 Task: Look for space in Paraíso, Costa Rica from 12th  August, 2023 to 15th August, 2023 for 3 adults in price range Rs.12000 to Rs.16000. Place can be entire place with 2 bedrooms having 3 beds and 1 bathroom. Property type can be house, flat, guest house. Booking option can be shelf check-in. Required host language is English.
Action: Mouse moved to (380, 75)
Screenshot: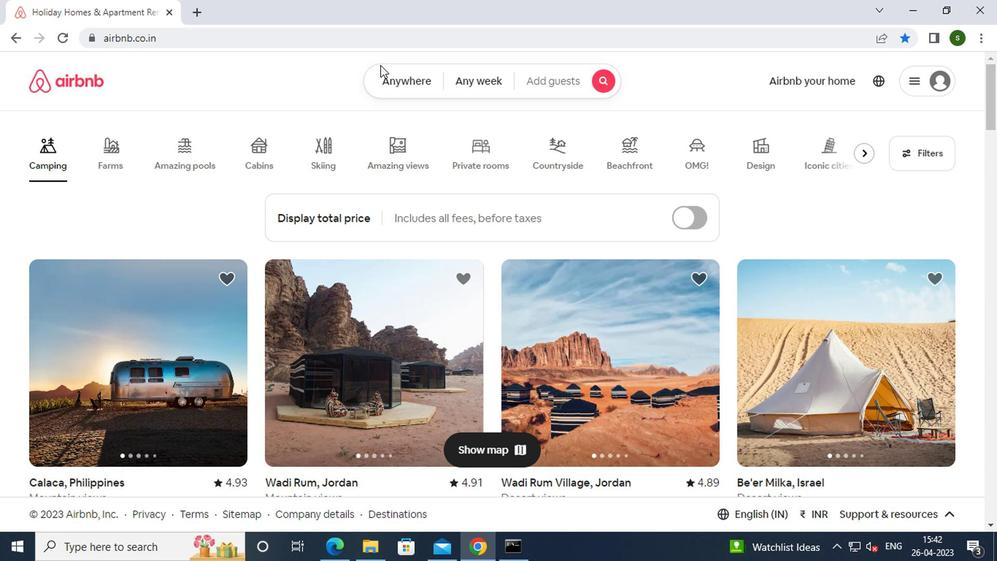 
Action: Mouse pressed left at (380, 75)
Screenshot: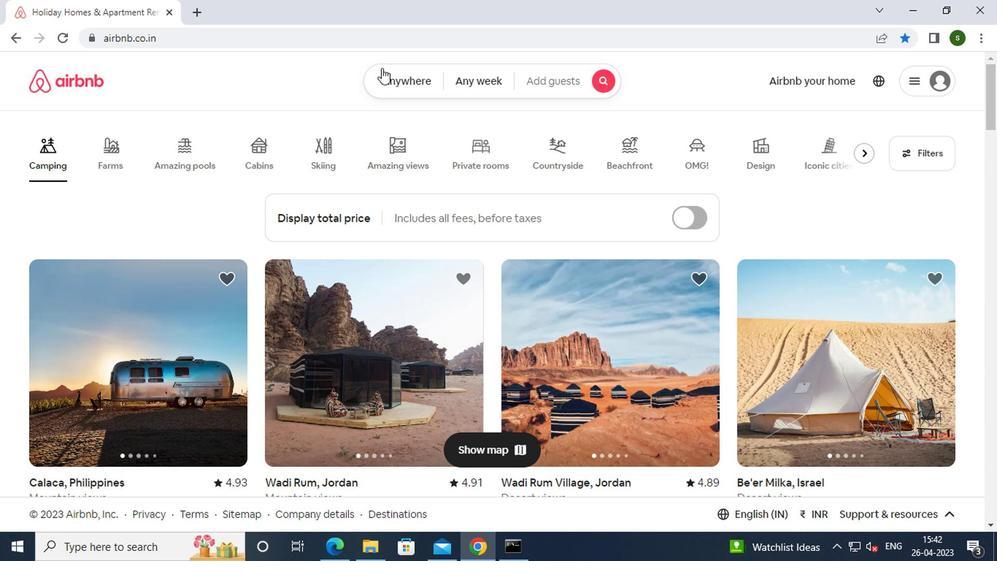 
Action: Mouse moved to (321, 130)
Screenshot: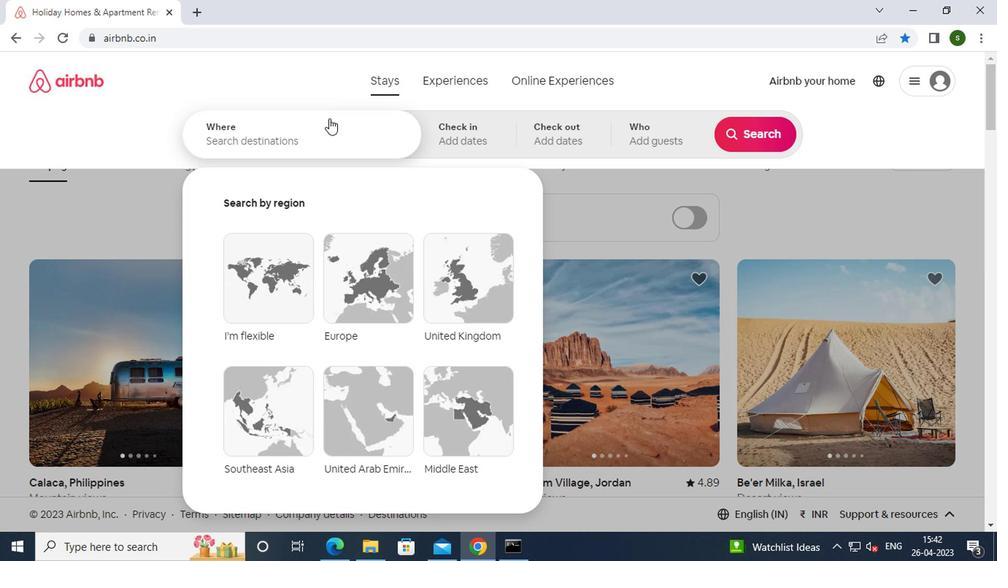 
Action: Mouse pressed left at (321, 130)
Screenshot: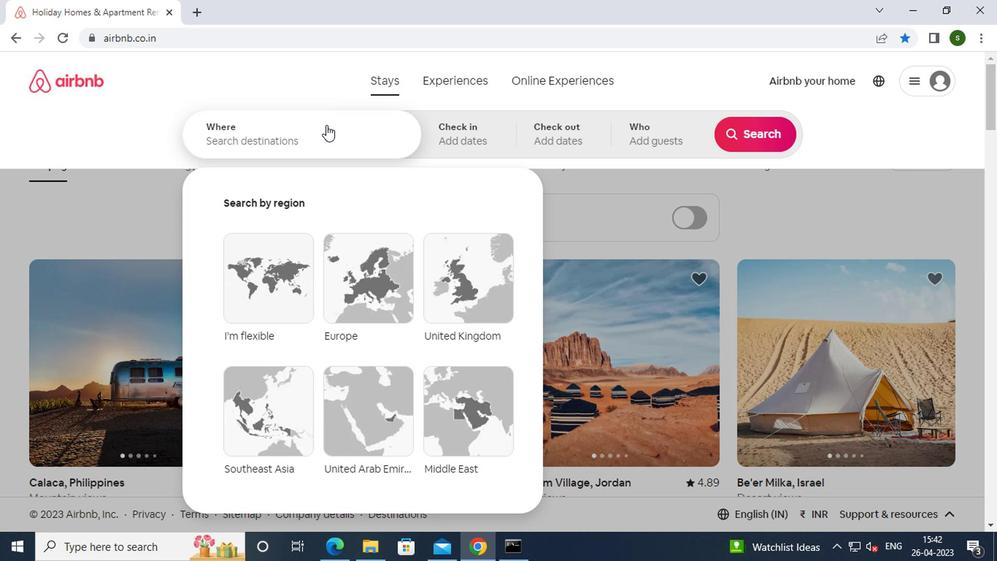 
Action: Mouse moved to (312, 141)
Screenshot: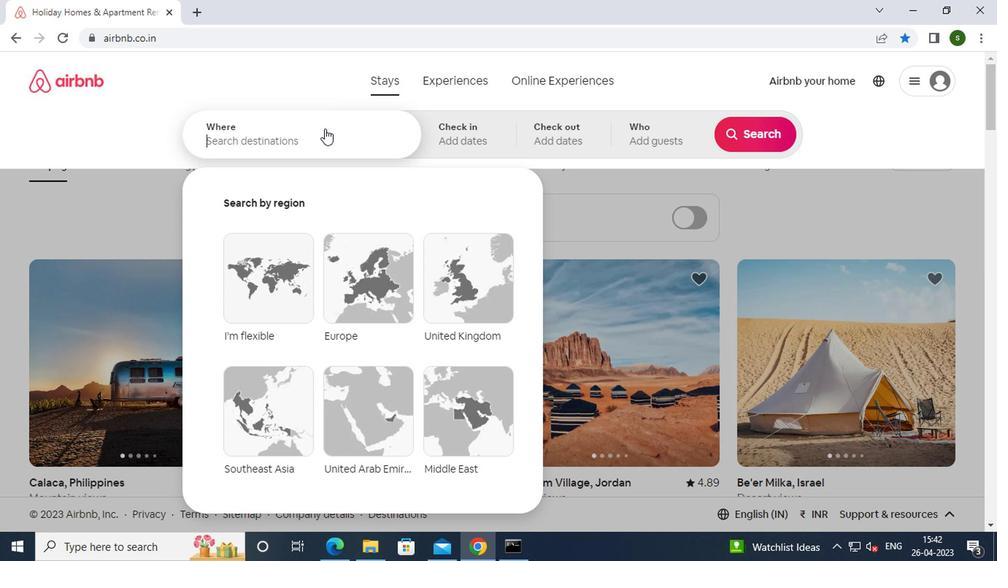 
Action: Key pressed p<Key.caps_lock>araiso,<Key.space><Key.caps_lock>c<Key.caps_lock>osta<Key.space><Key.caps_lock>
Screenshot: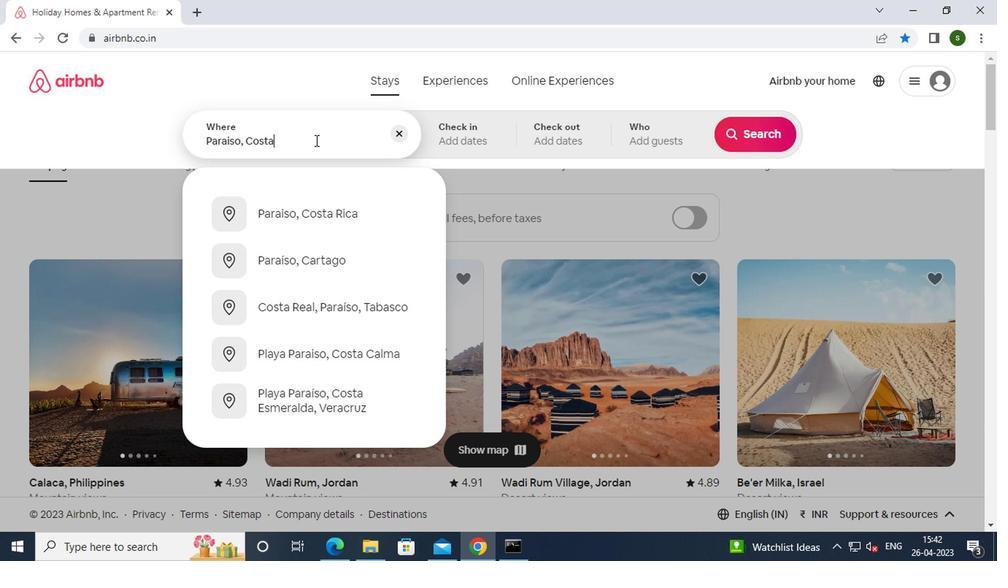 
Action: Mouse moved to (328, 219)
Screenshot: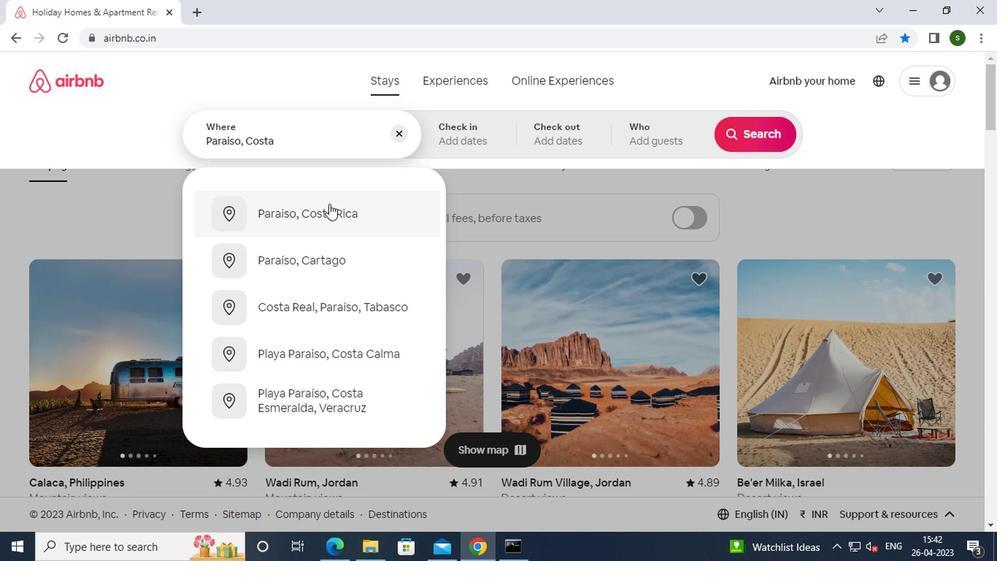 
Action: Mouse pressed left at (328, 219)
Screenshot: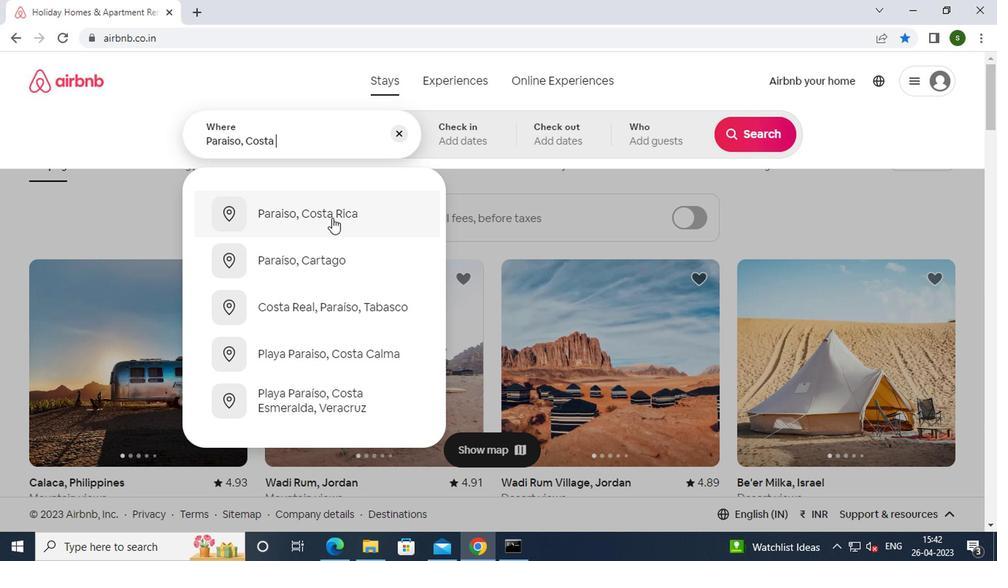 
Action: Mouse moved to (737, 248)
Screenshot: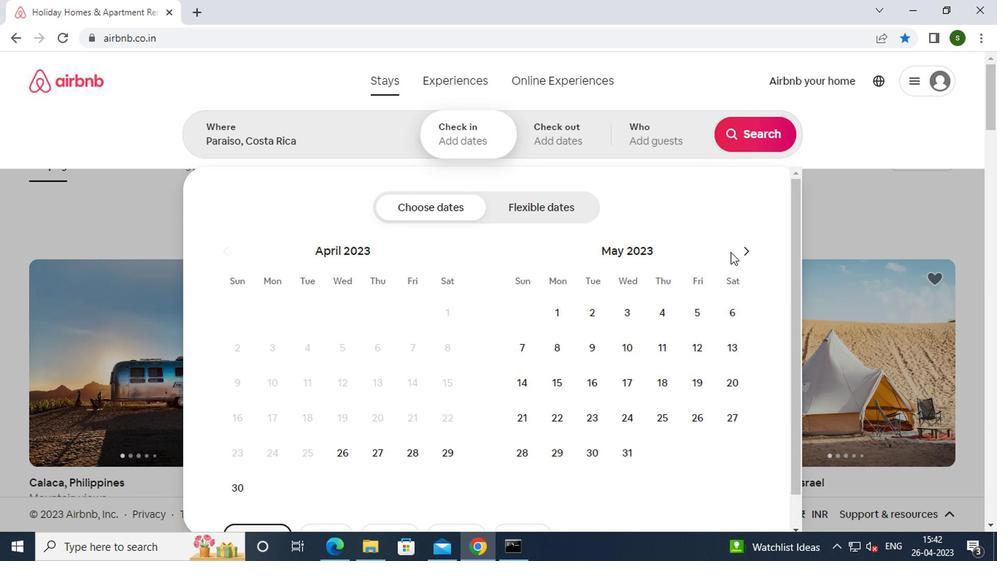 
Action: Mouse pressed left at (737, 248)
Screenshot: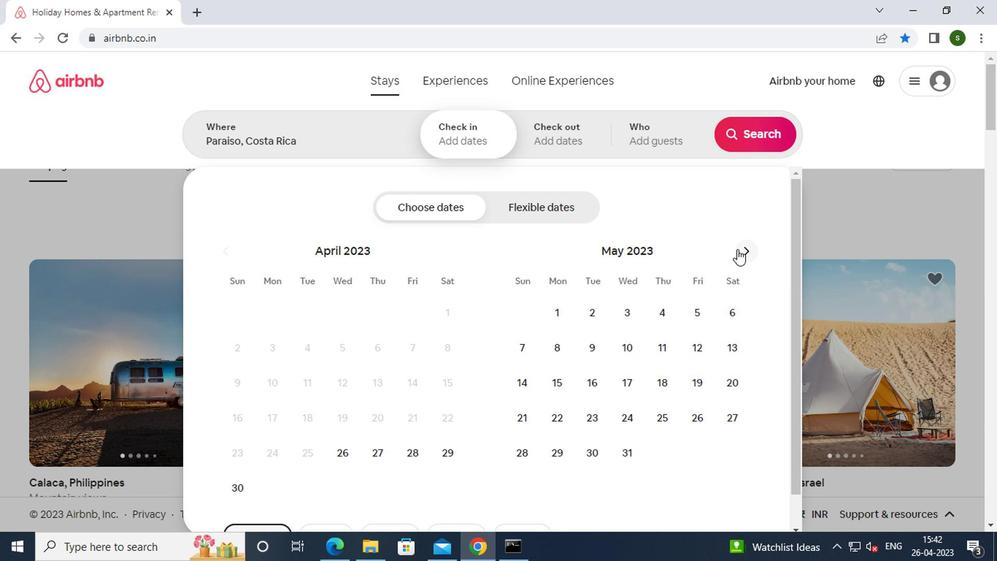 
Action: Mouse pressed left at (737, 248)
Screenshot: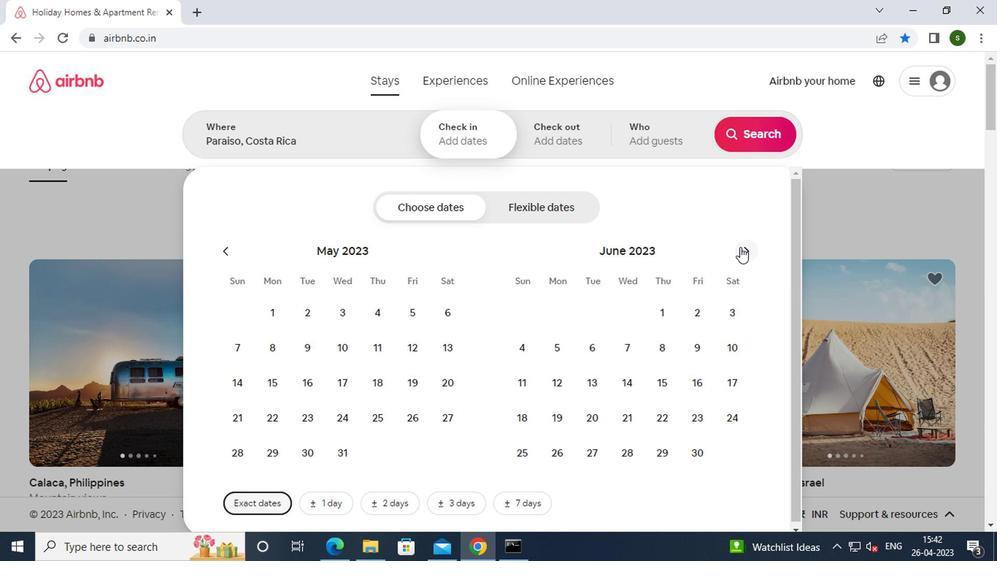 
Action: Mouse pressed left at (737, 248)
Screenshot: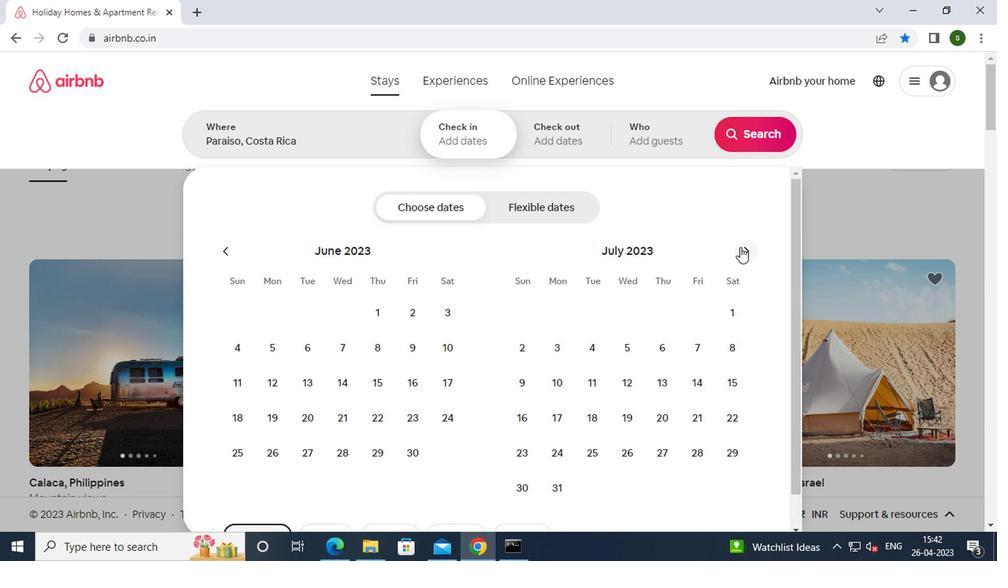 
Action: Mouse moved to (731, 344)
Screenshot: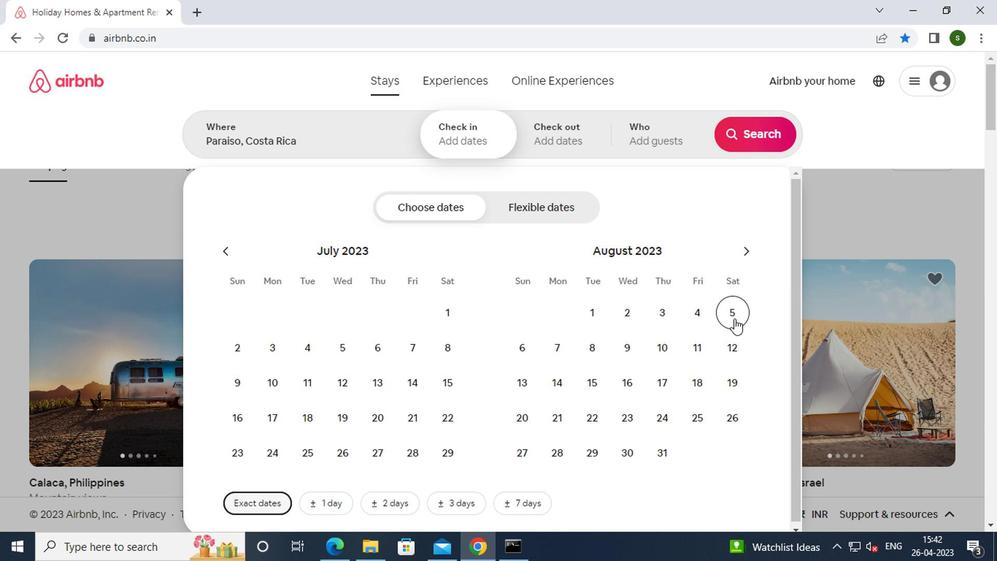 
Action: Mouse pressed left at (731, 344)
Screenshot: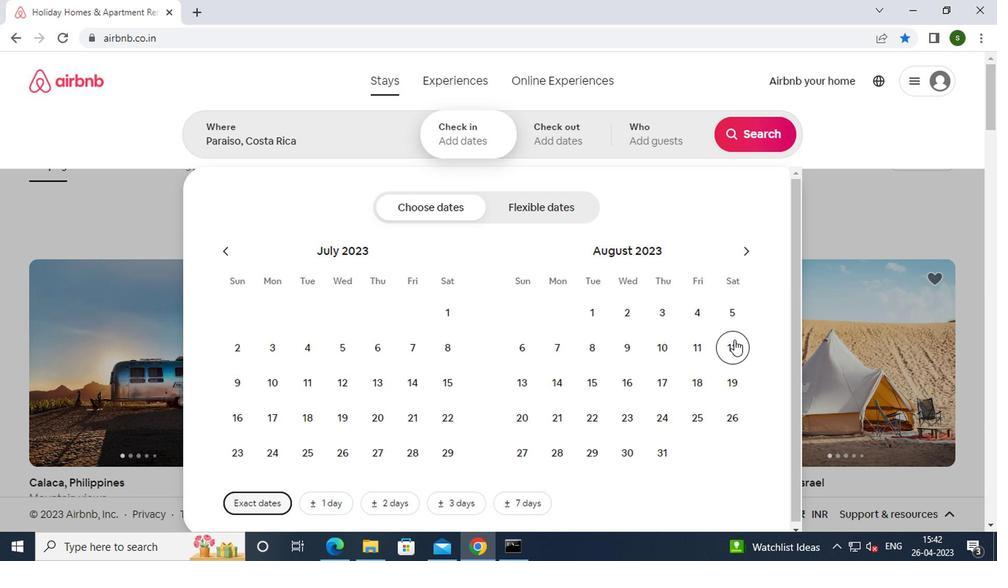 
Action: Mouse moved to (588, 385)
Screenshot: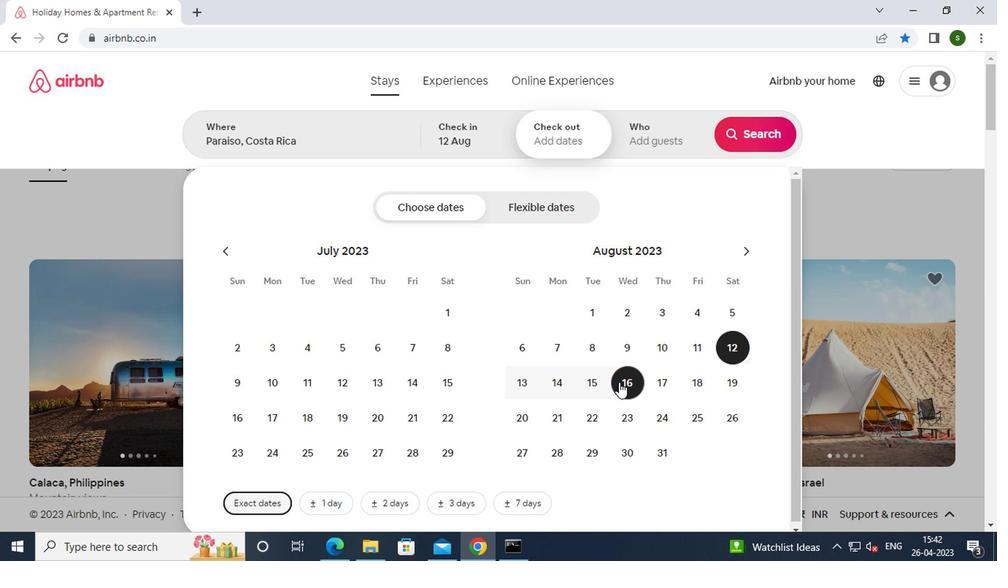 
Action: Mouse pressed left at (588, 385)
Screenshot: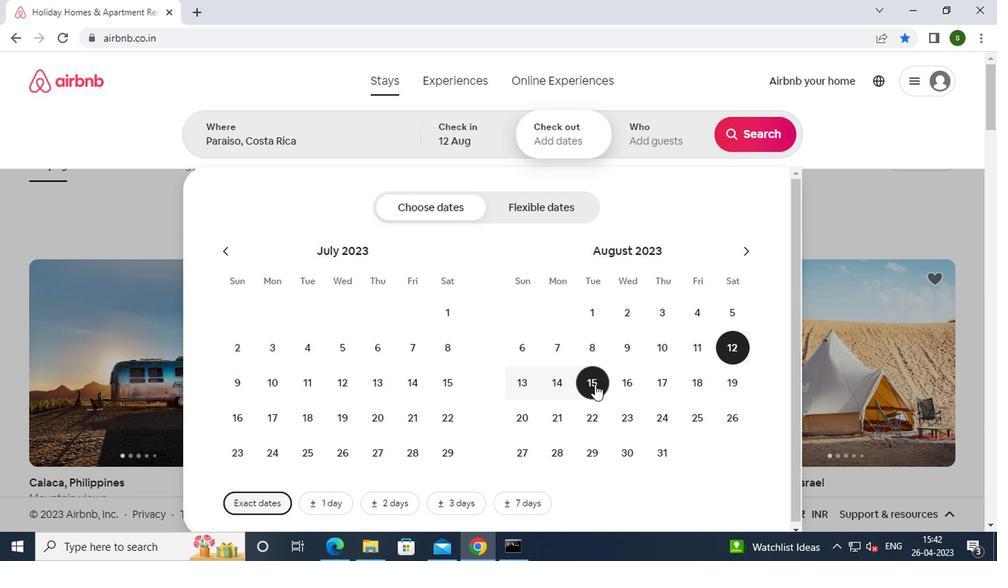 
Action: Mouse moved to (663, 146)
Screenshot: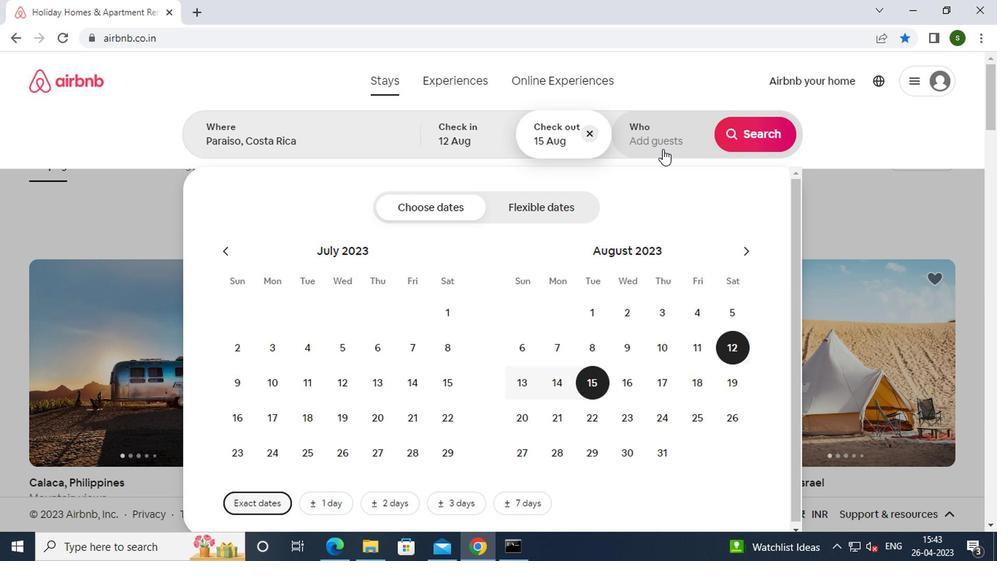 
Action: Mouse pressed left at (663, 146)
Screenshot: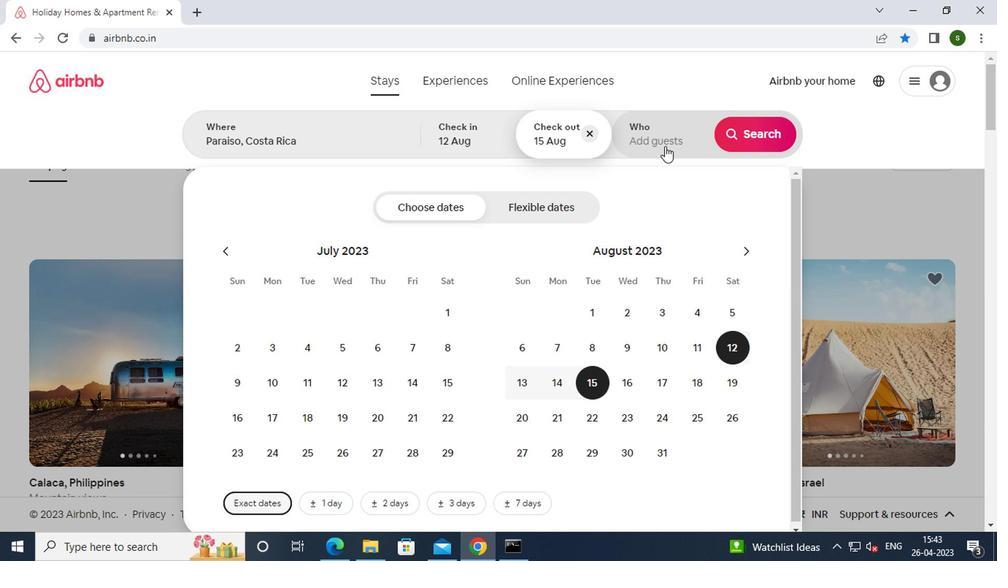 
Action: Mouse moved to (767, 212)
Screenshot: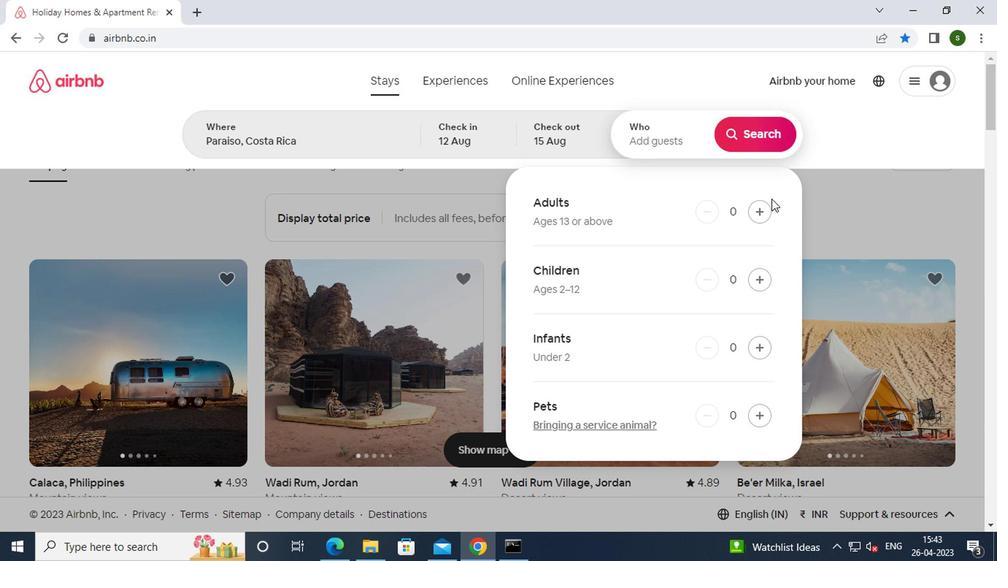 
Action: Mouse pressed left at (767, 212)
Screenshot: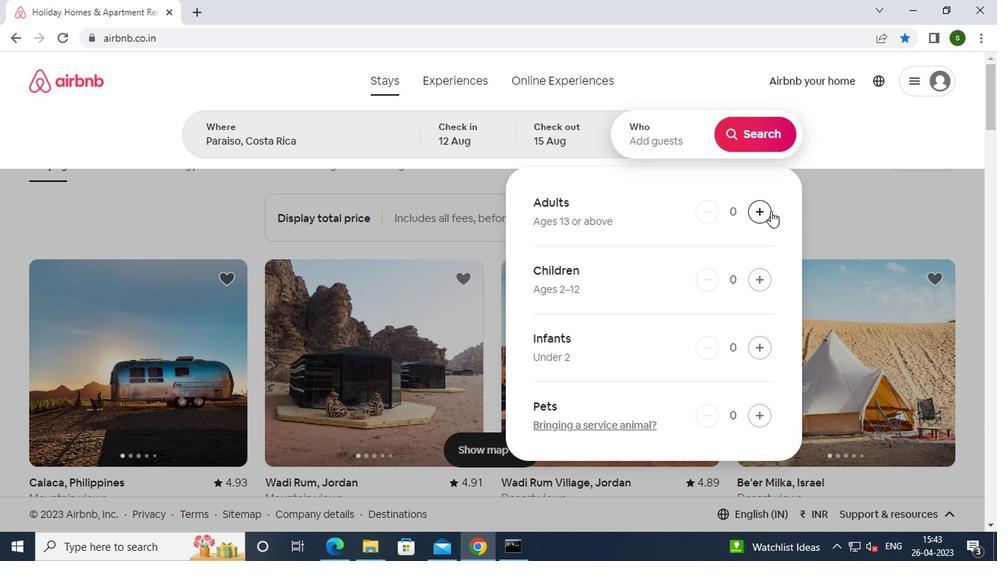 
Action: Mouse pressed left at (767, 212)
Screenshot: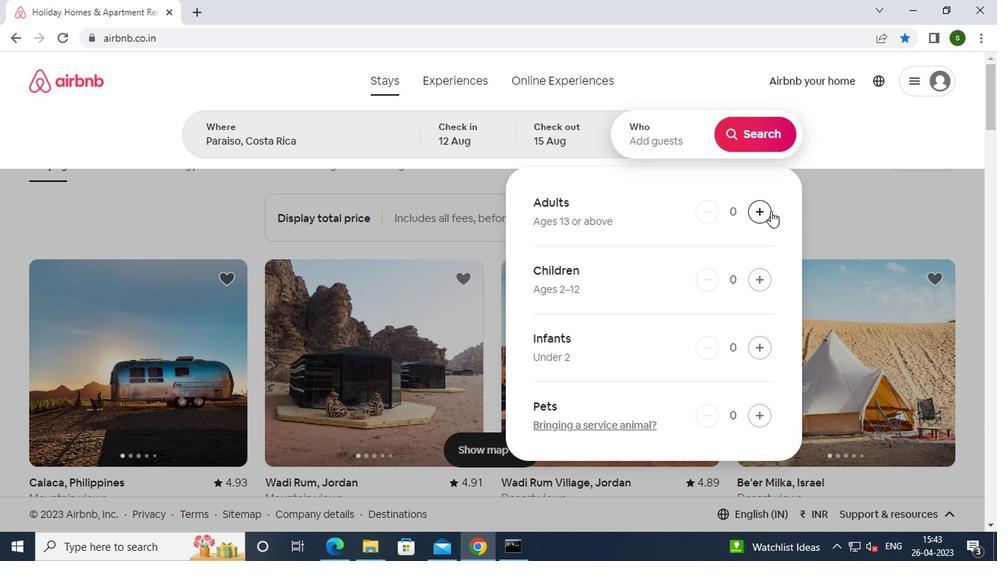 
Action: Mouse pressed left at (767, 212)
Screenshot: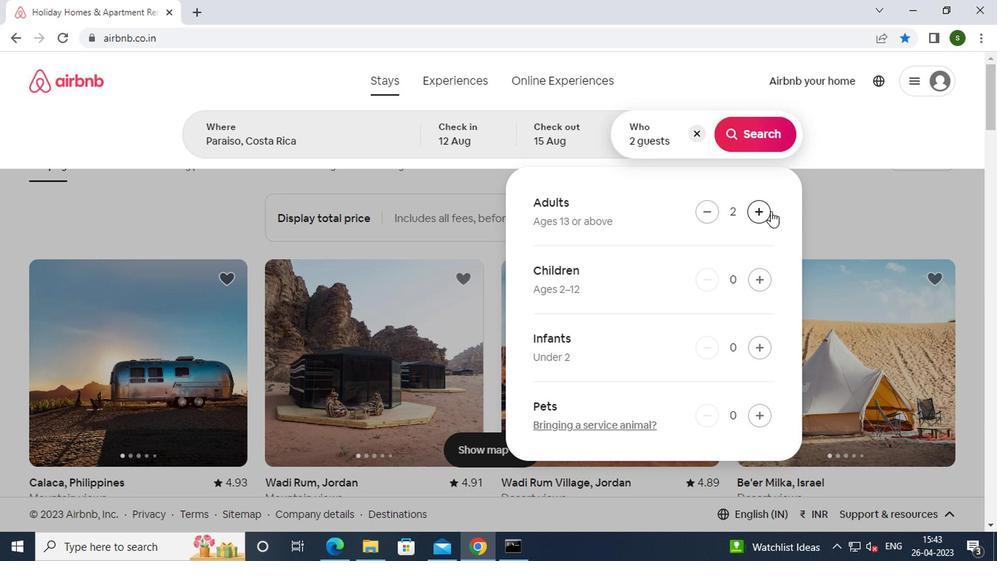 
Action: Mouse moved to (760, 150)
Screenshot: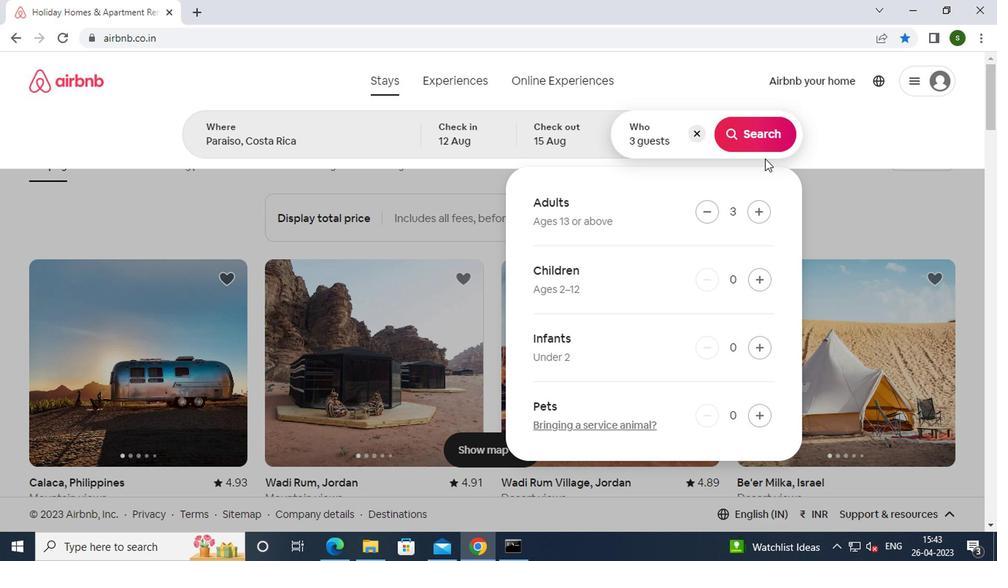 
Action: Mouse pressed left at (760, 150)
Screenshot: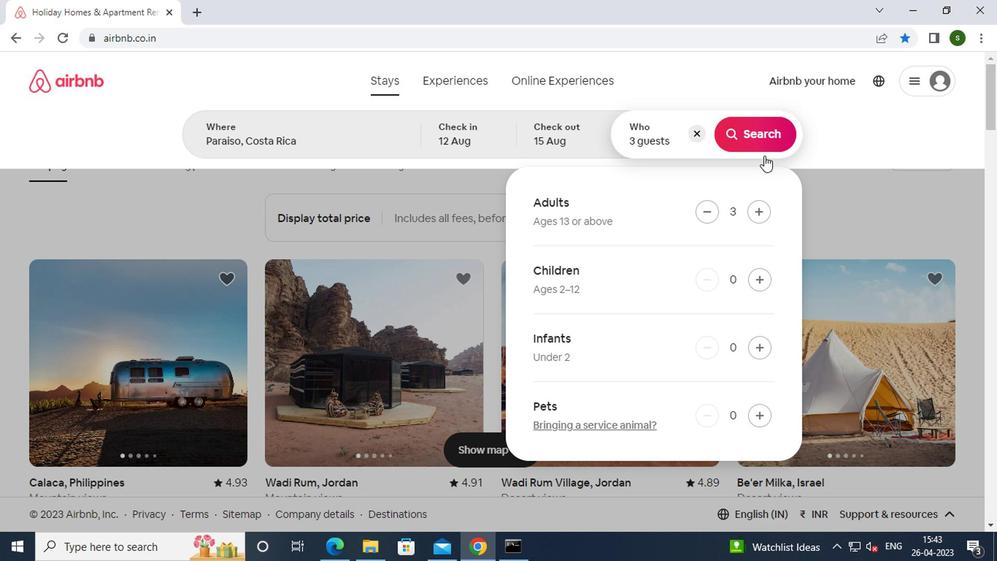 
Action: Mouse moved to (915, 147)
Screenshot: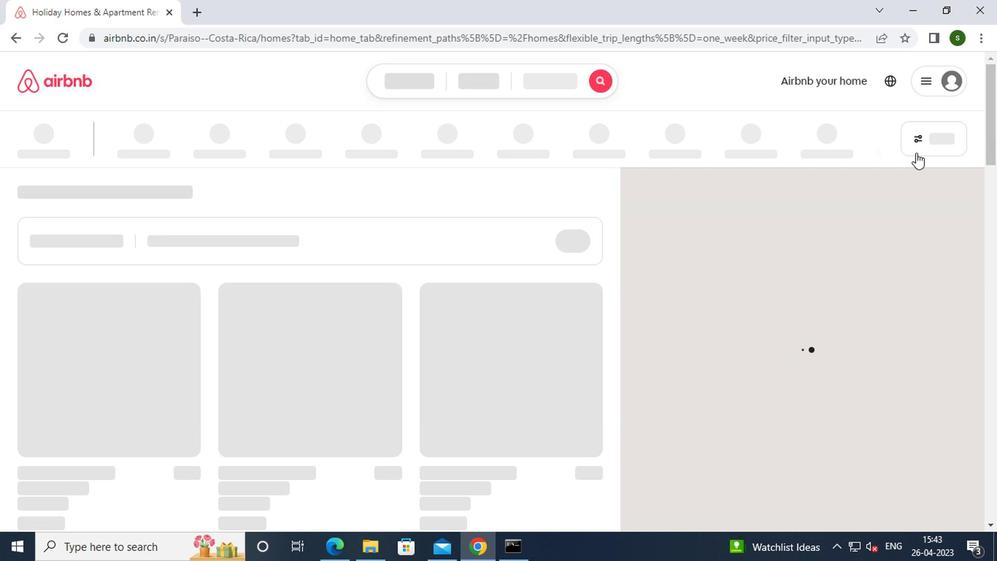 
Action: Mouse pressed left at (915, 147)
Screenshot: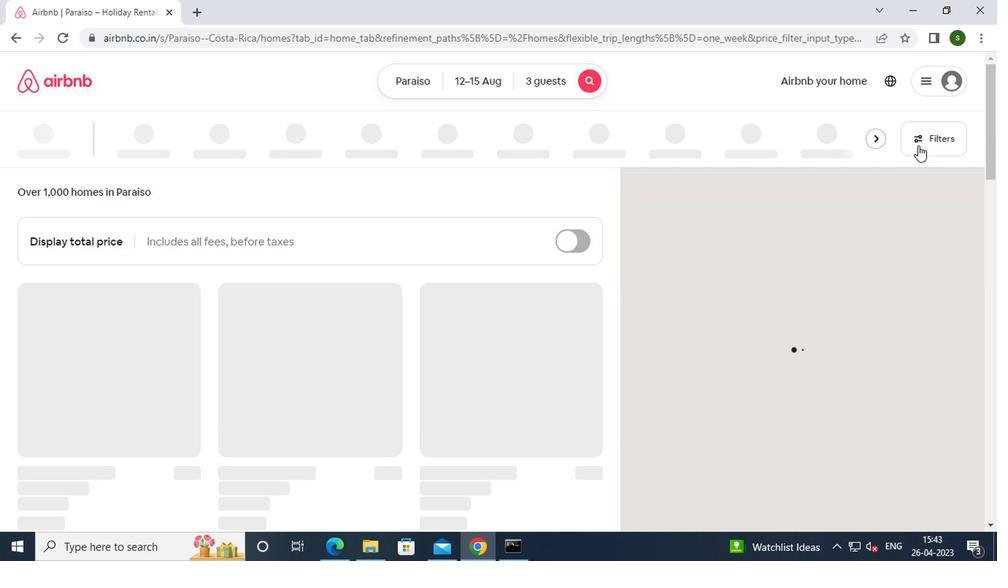 
Action: Mouse moved to (443, 329)
Screenshot: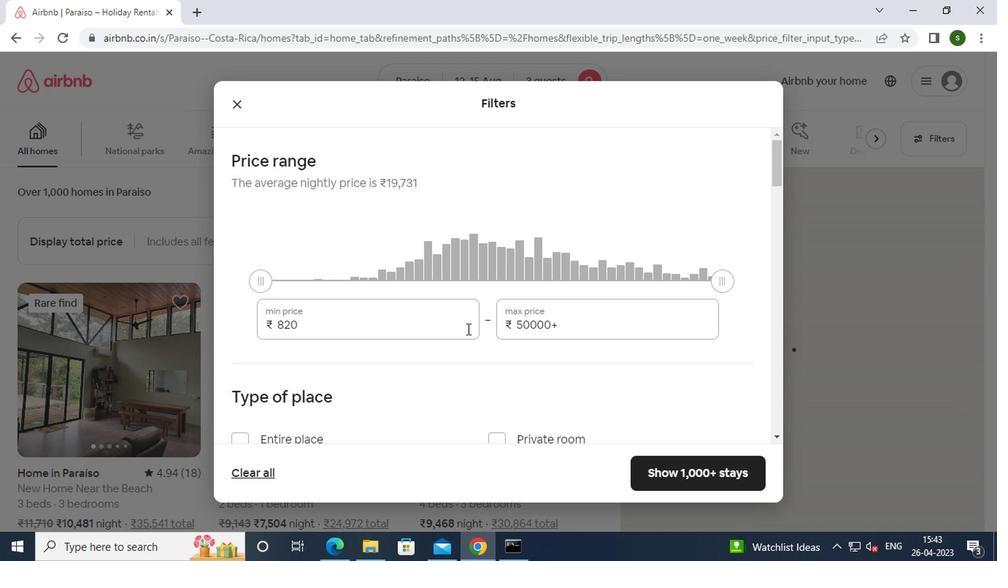 
Action: Mouse pressed left at (443, 329)
Screenshot: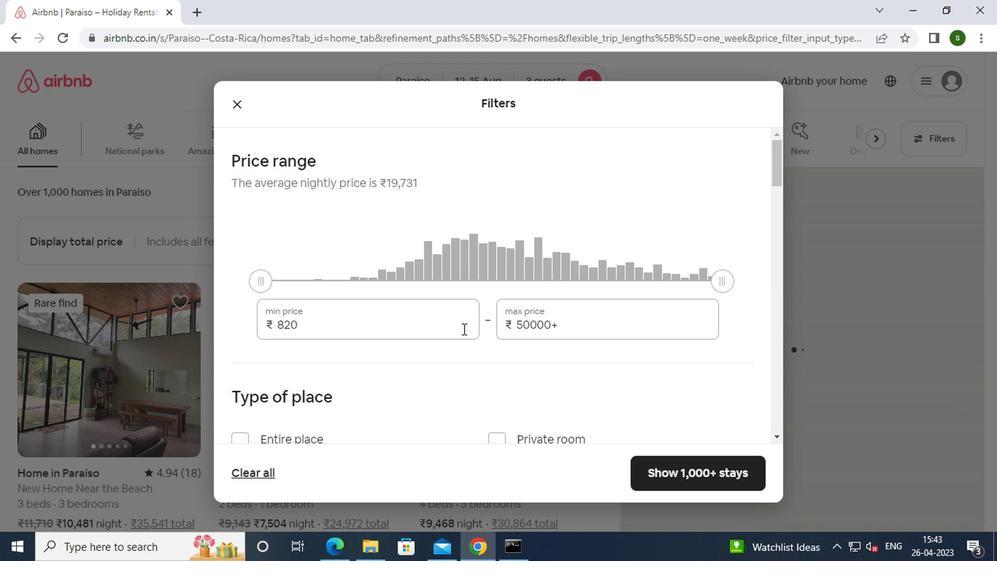 
Action: Mouse moved to (442, 327)
Screenshot: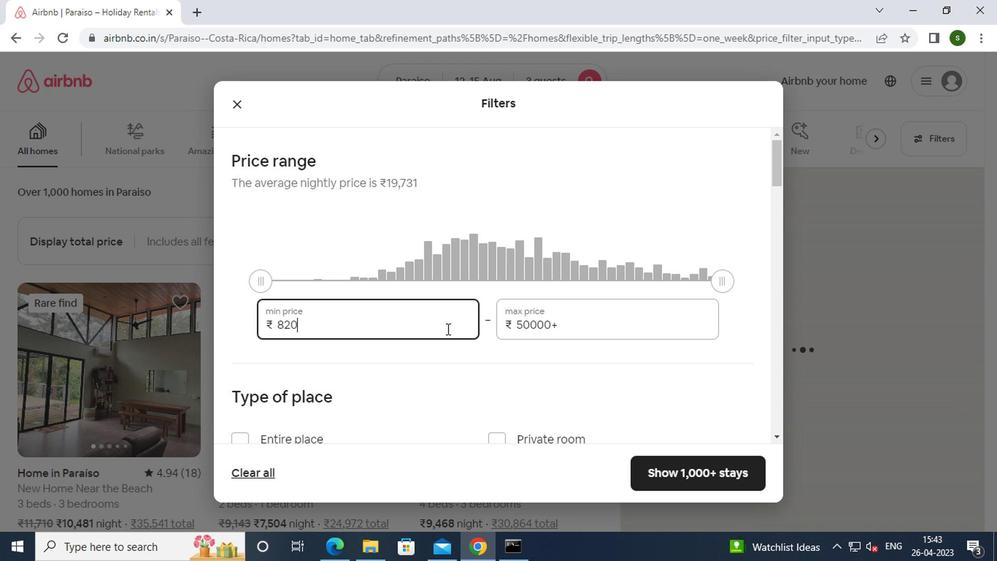 
Action: Key pressed <Key.backspace><Key.backspace><Key.backspace><Key.backspace>12000
Screenshot: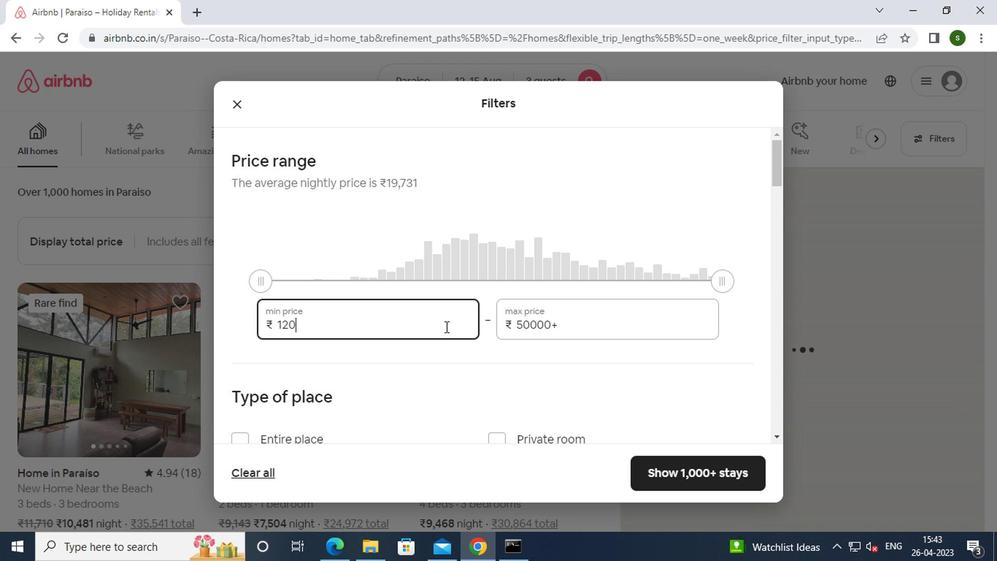 
Action: Mouse moved to (573, 320)
Screenshot: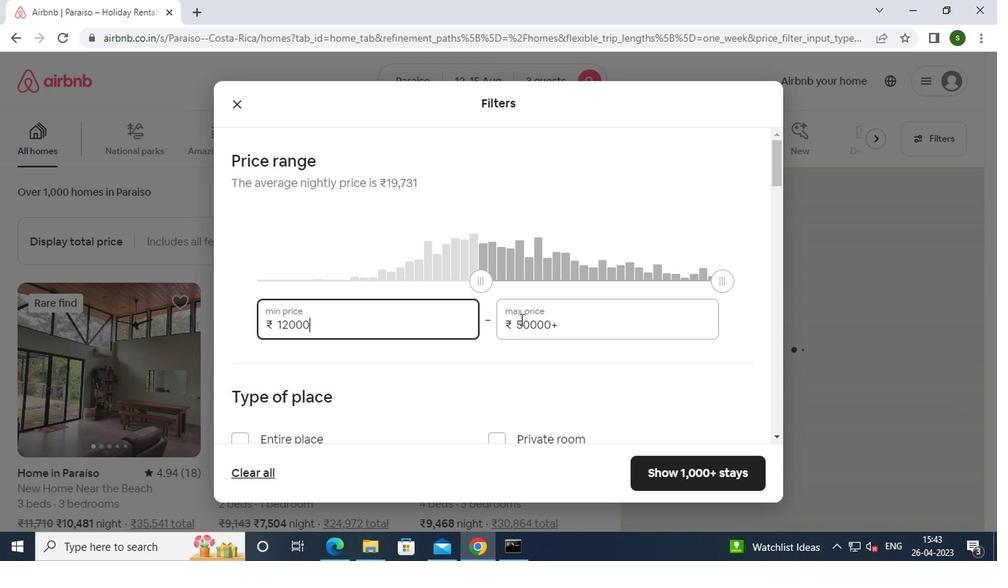
Action: Mouse pressed left at (573, 320)
Screenshot: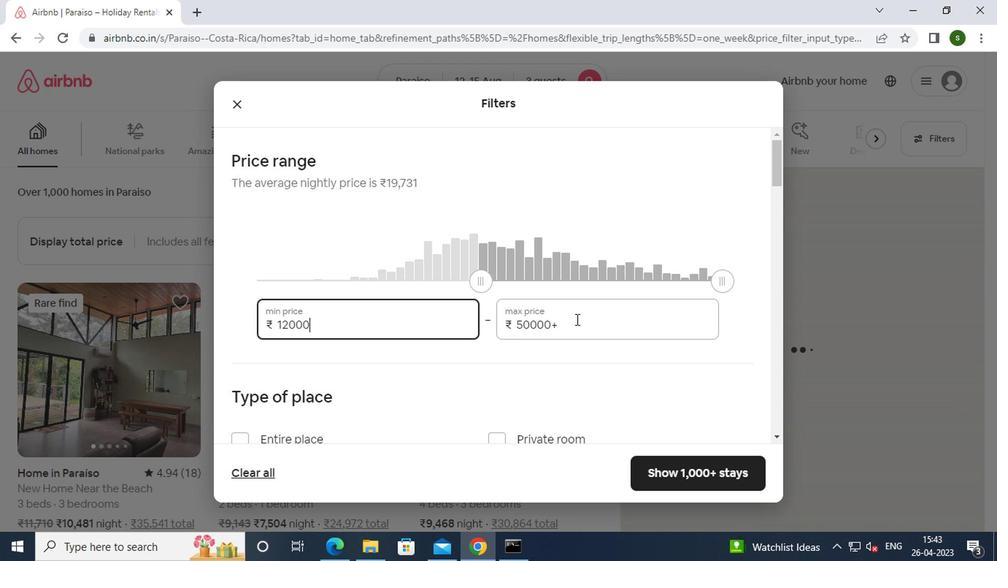 
Action: Key pressed <Key.backspace><Key.backspace><Key.backspace><Key.backspace><Key.backspace><Key.backspace><Key.backspace><Key.backspace><Key.backspace>16000
Screenshot: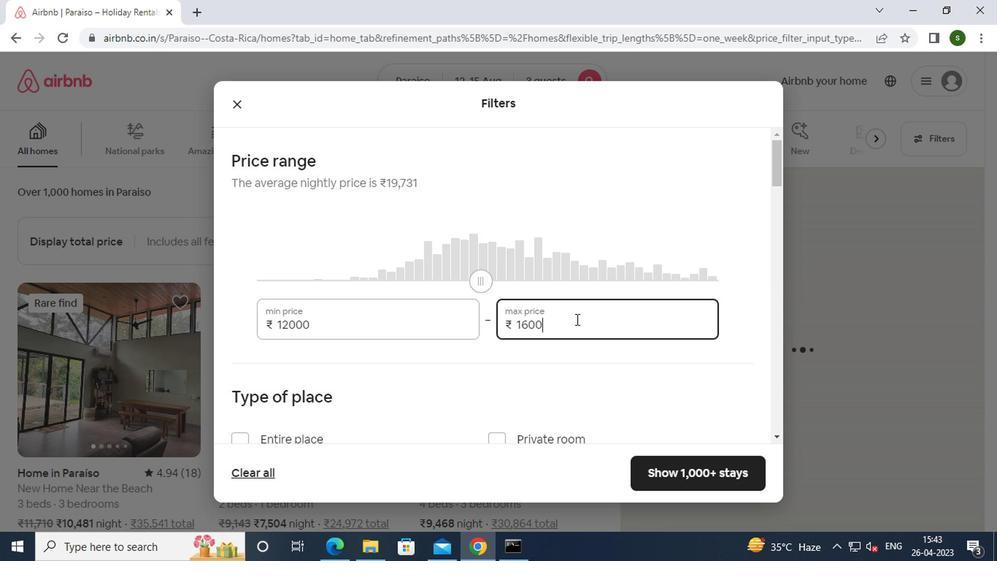 
Action: Mouse moved to (391, 338)
Screenshot: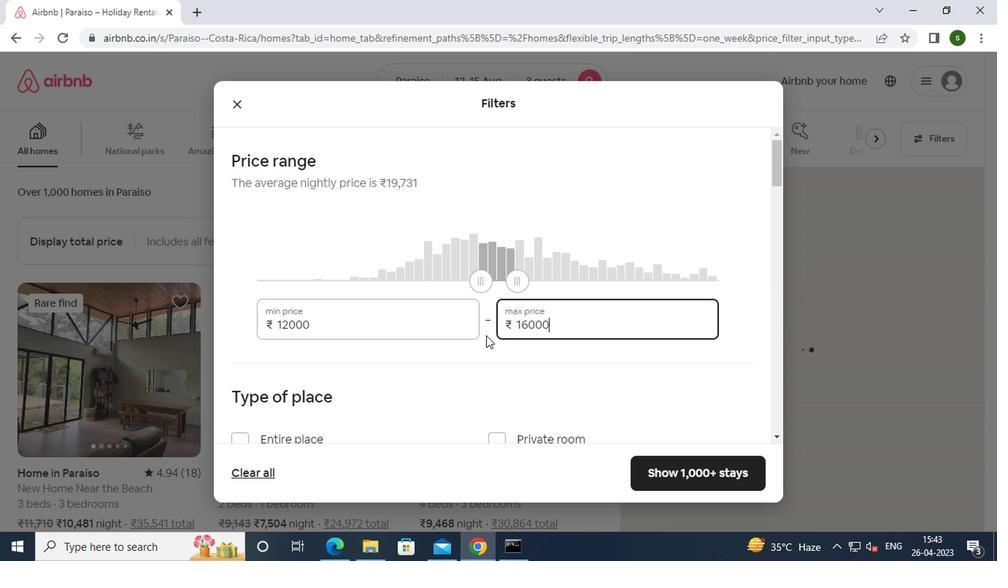 
Action: Mouse scrolled (391, 337) with delta (0, -1)
Screenshot: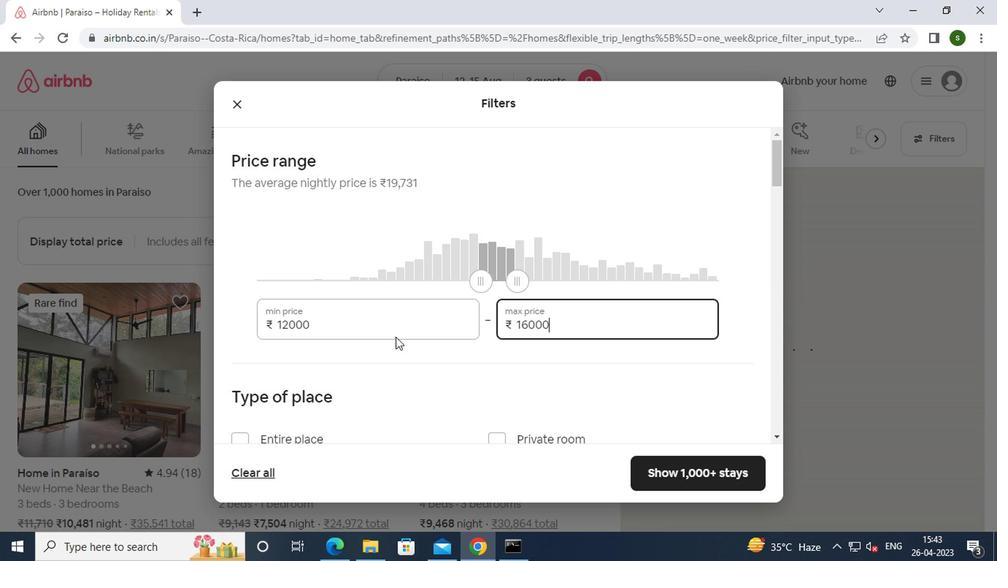 
Action: Mouse scrolled (391, 337) with delta (0, -1)
Screenshot: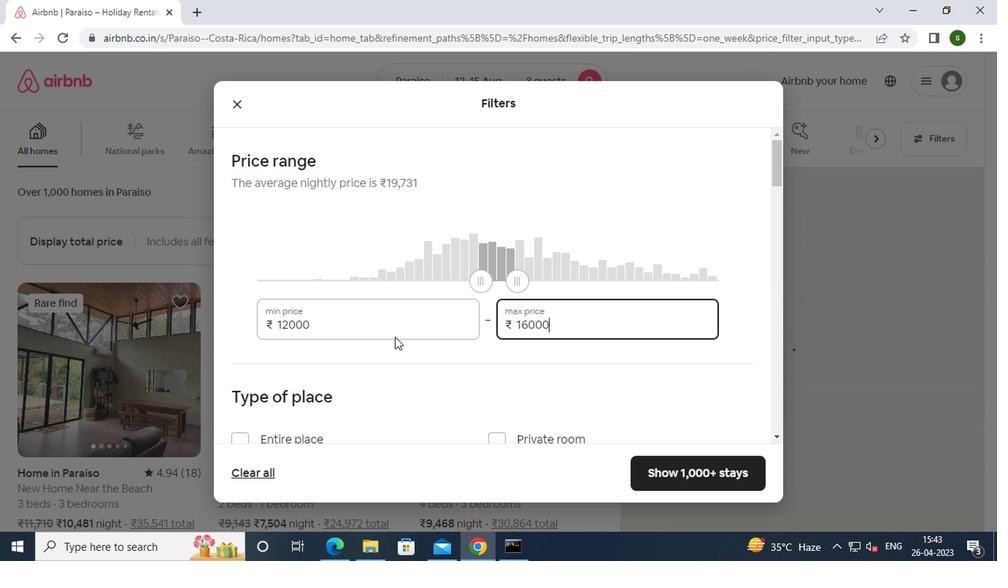 
Action: Mouse moved to (267, 302)
Screenshot: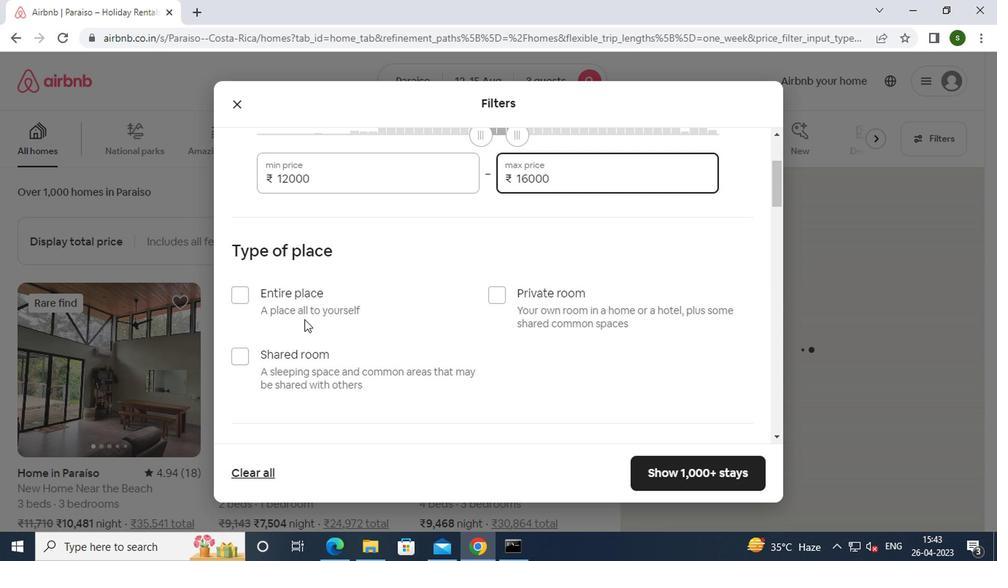 
Action: Mouse pressed left at (267, 302)
Screenshot: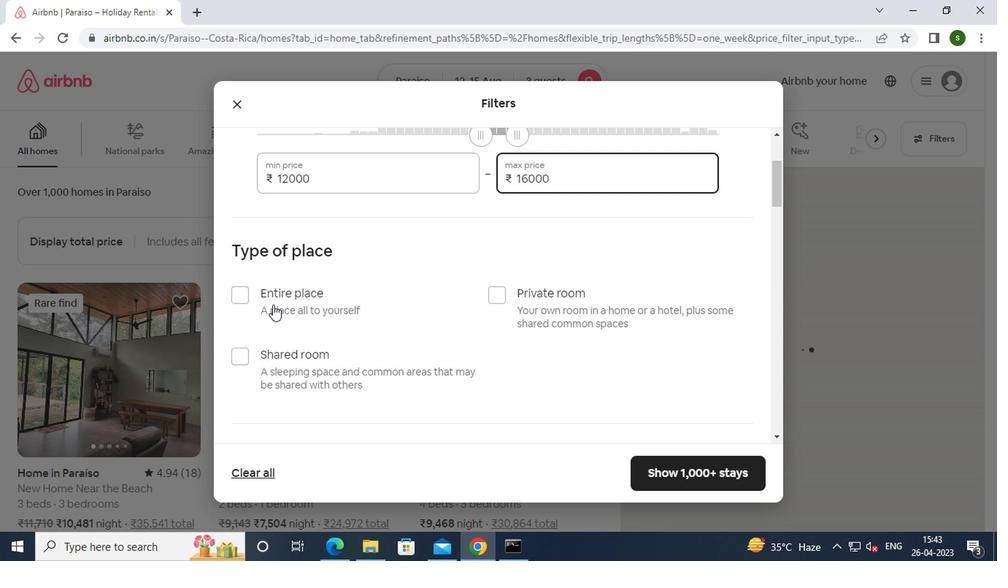 
Action: Mouse moved to (411, 322)
Screenshot: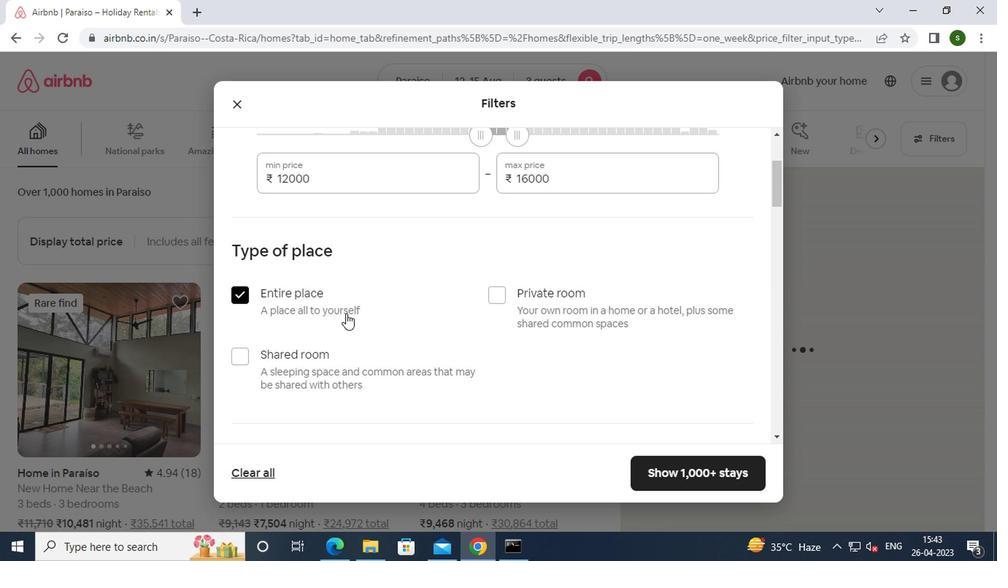 
Action: Mouse scrolled (411, 322) with delta (0, 0)
Screenshot: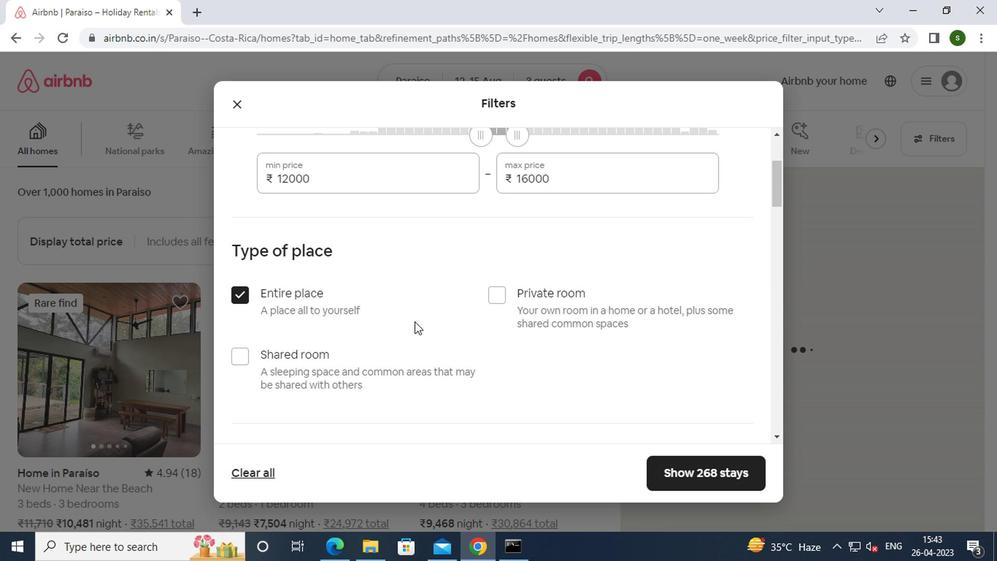 
Action: Mouse scrolled (411, 322) with delta (0, 0)
Screenshot: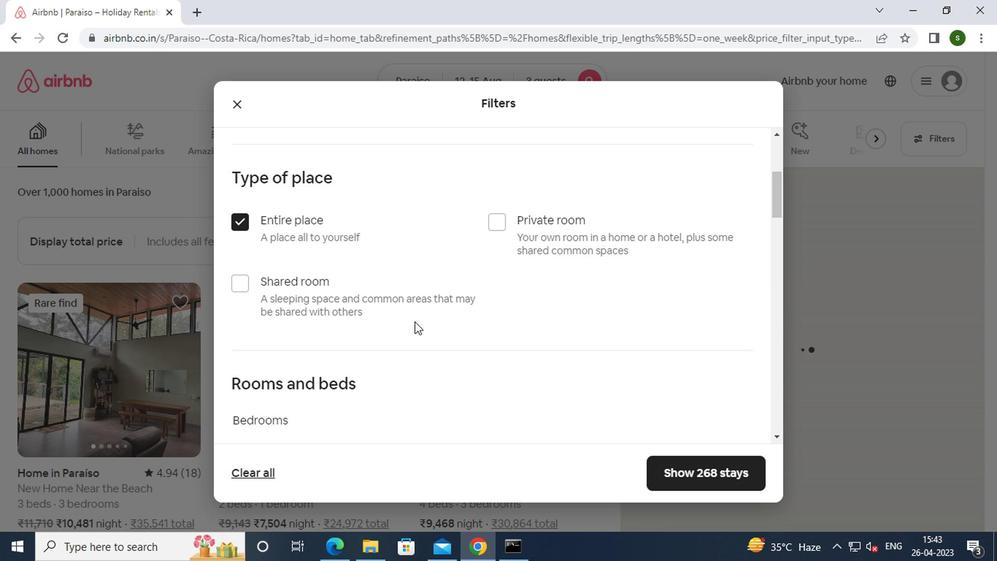 
Action: Mouse scrolled (411, 322) with delta (0, 0)
Screenshot: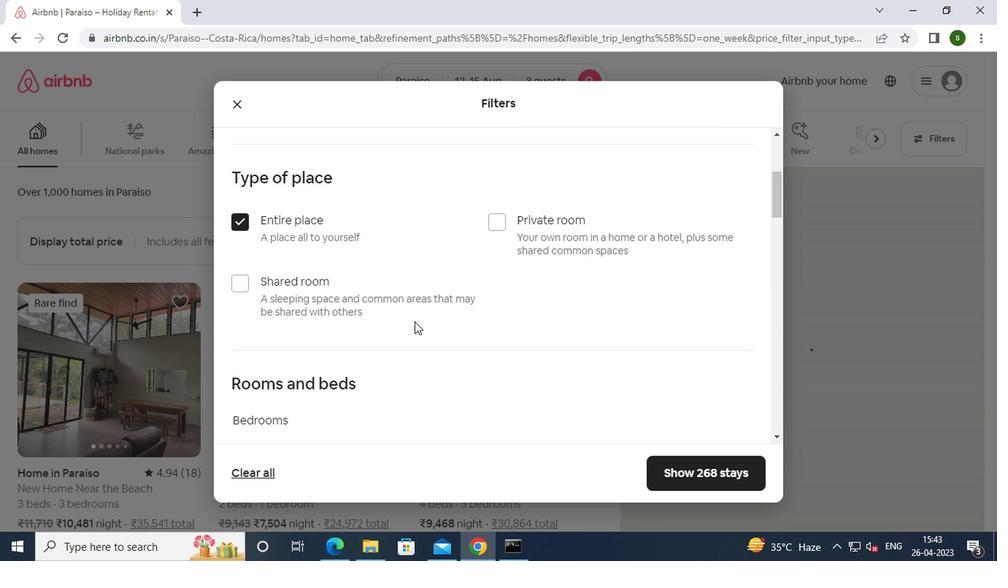 
Action: Mouse scrolled (411, 322) with delta (0, 0)
Screenshot: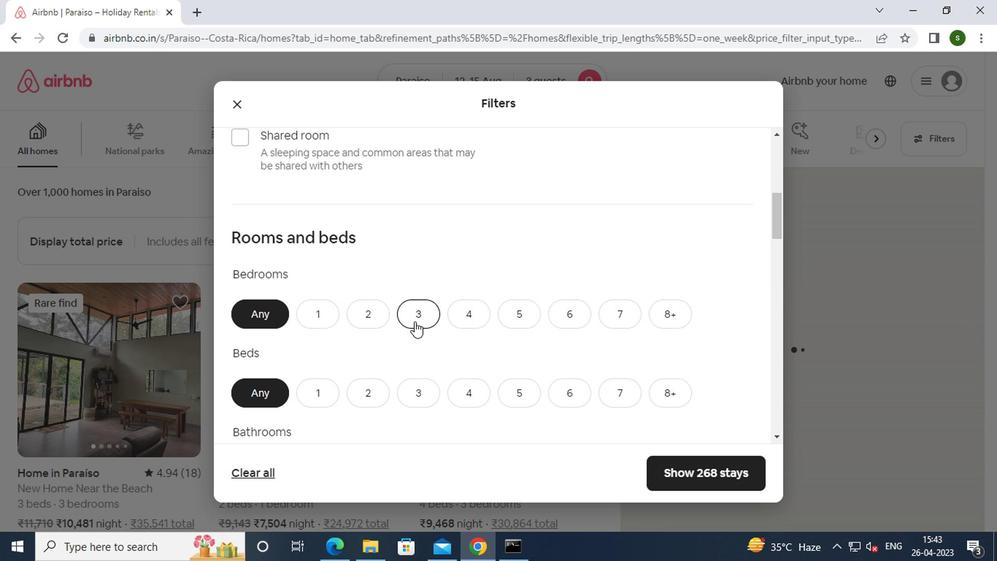 
Action: Mouse scrolled (411, 322) with delta (0, 0)
Screenshot: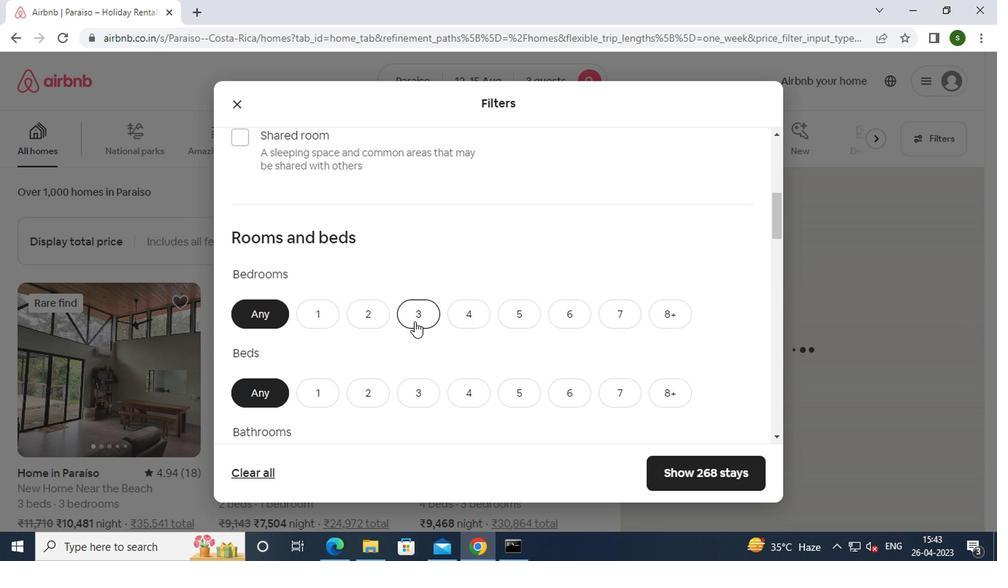 
Action: Mouse moved to (361, 174)
Screenshot: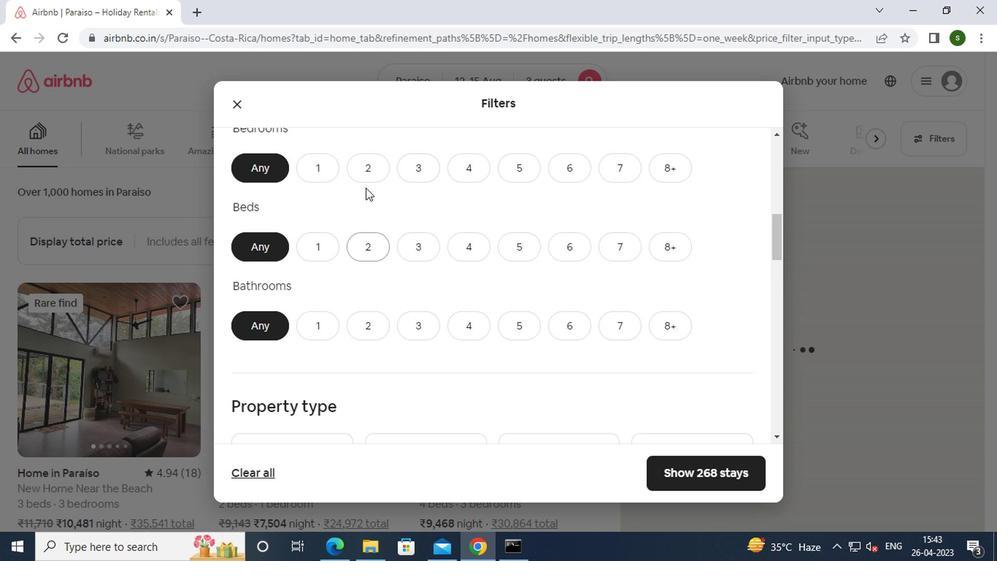 
Action: Mouse pressed left at (361, 174)
Screenshot: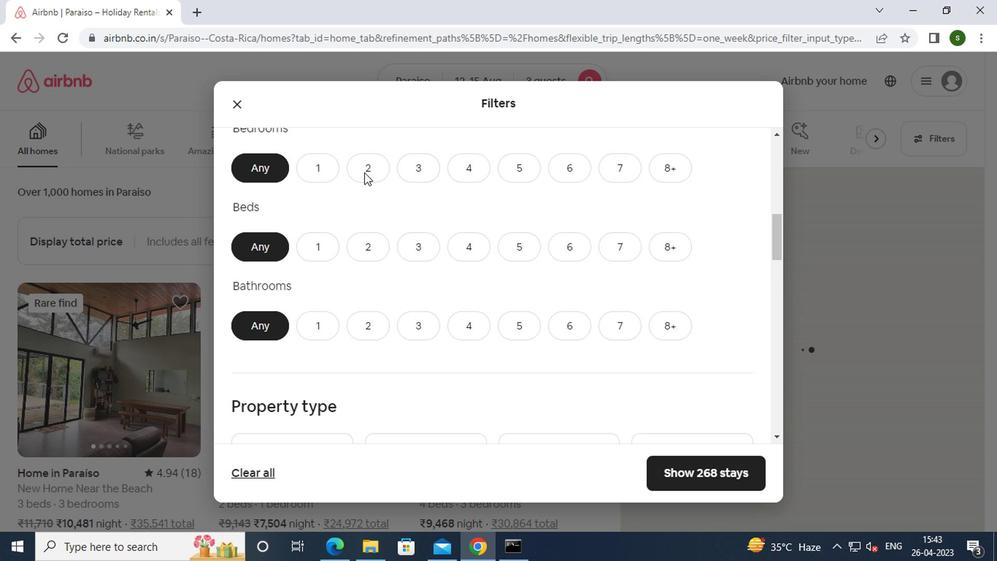 
Action: Mouse moved to (405, 242)
Screenshot: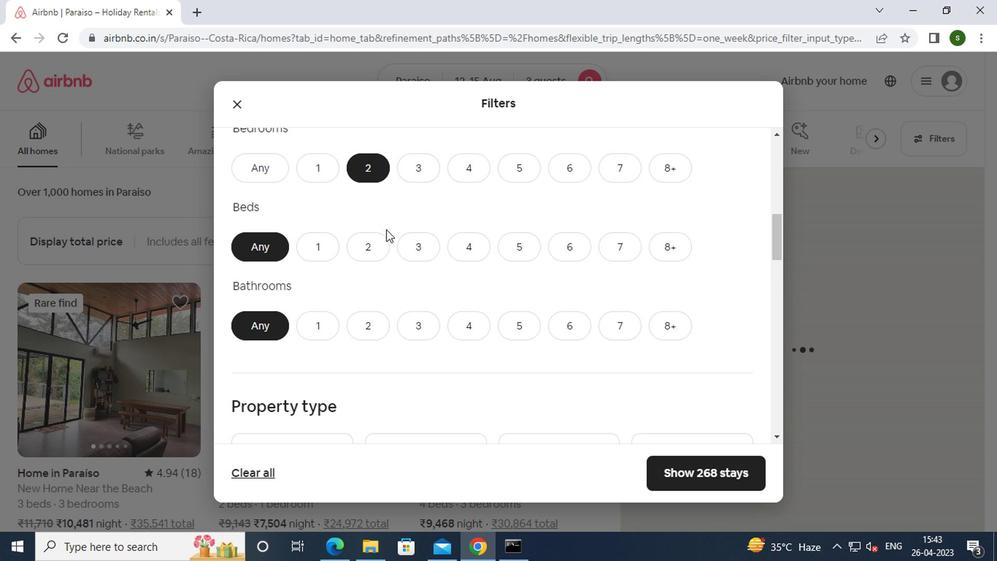 
Action: Mouse pressed left at (405, 242)
Screenshot: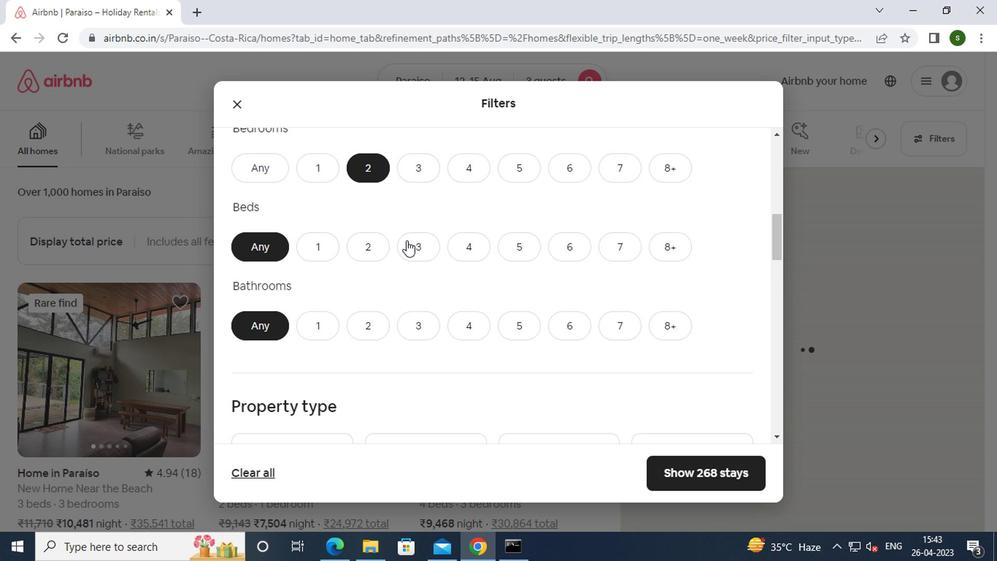 
Action: Mouse moved to (326, 321)
Screenshot: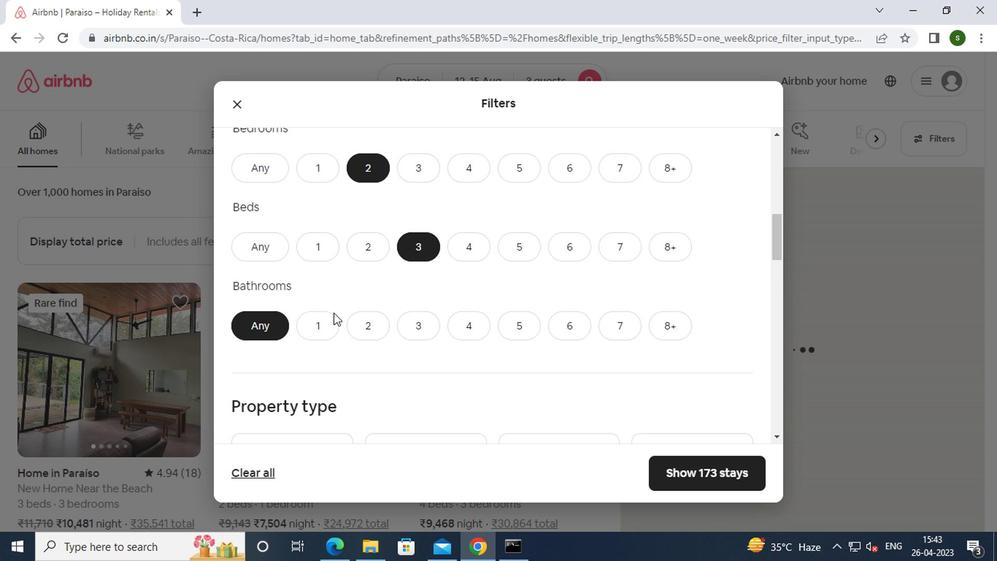 
Action: Mouse pressed left at (326, 321)
Screenshot: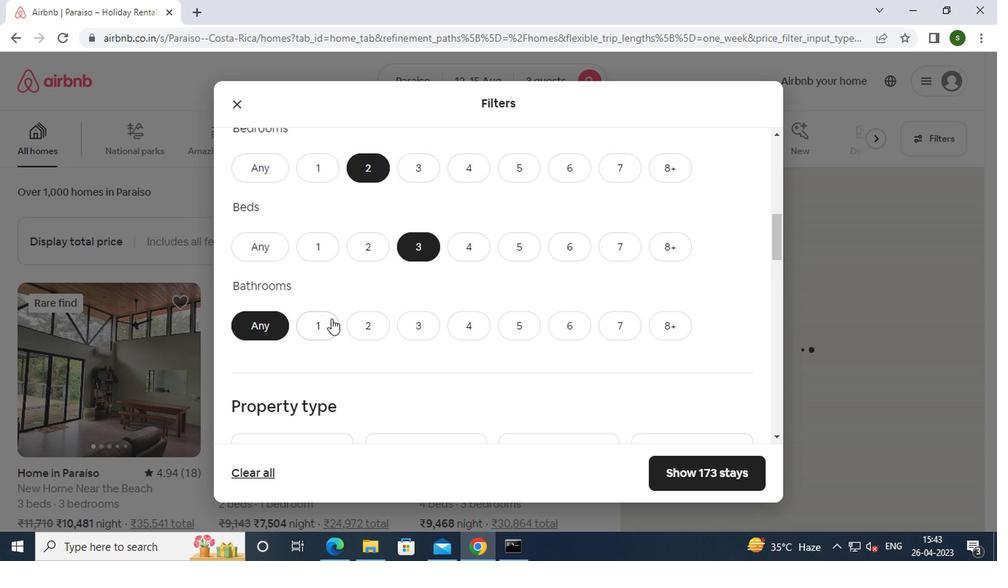
Action: Mouse moved to (419, 294)
Screenshot: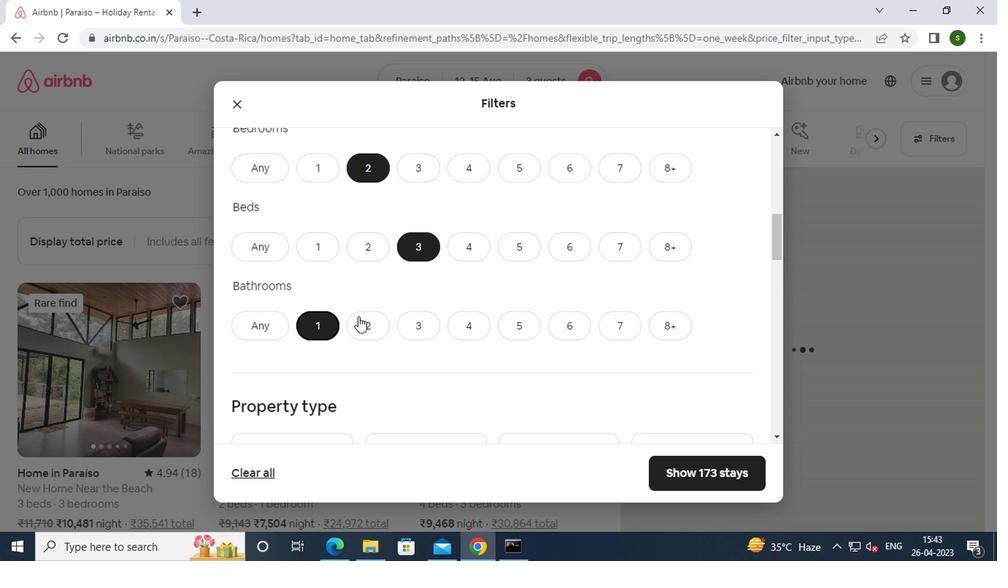 
Action: Mouse scrolled (419, 293) with delta (0, -1)
Screenshot: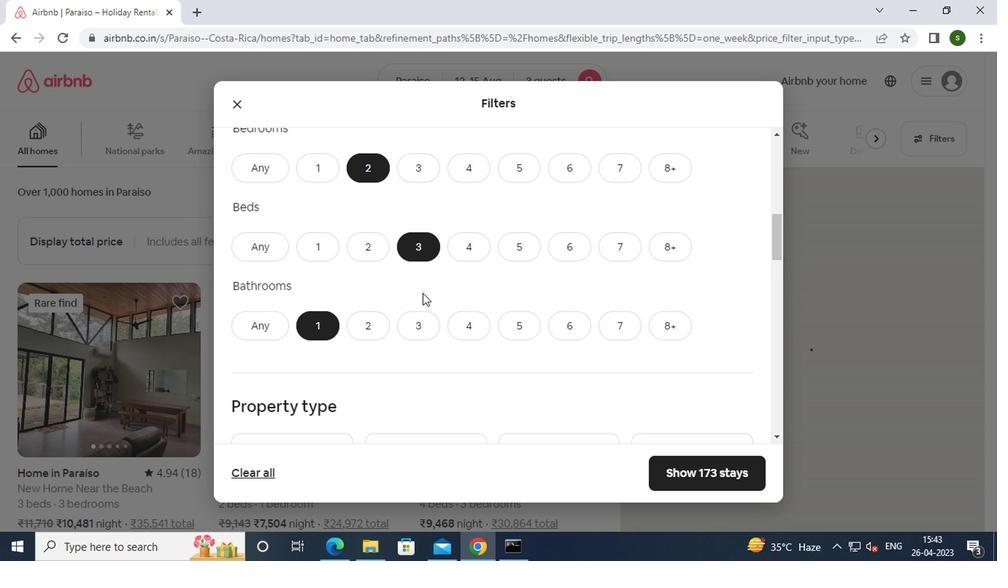 
Action: Mouse scrolled (419, 293) with delta (0, -1)
Screenshot: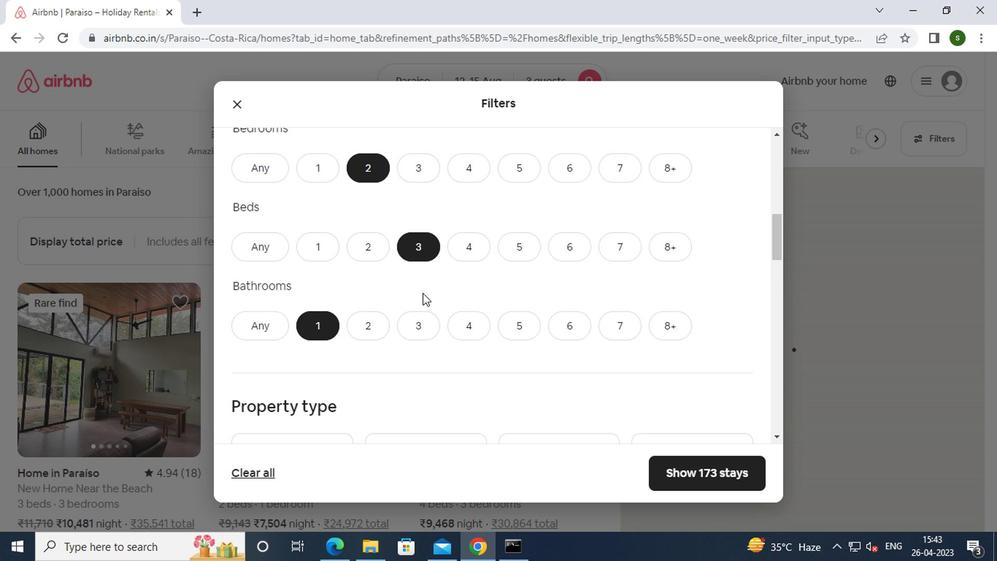 
Action: Mouse scrolled (419, 293) with delta (0, -1)
Screenshot: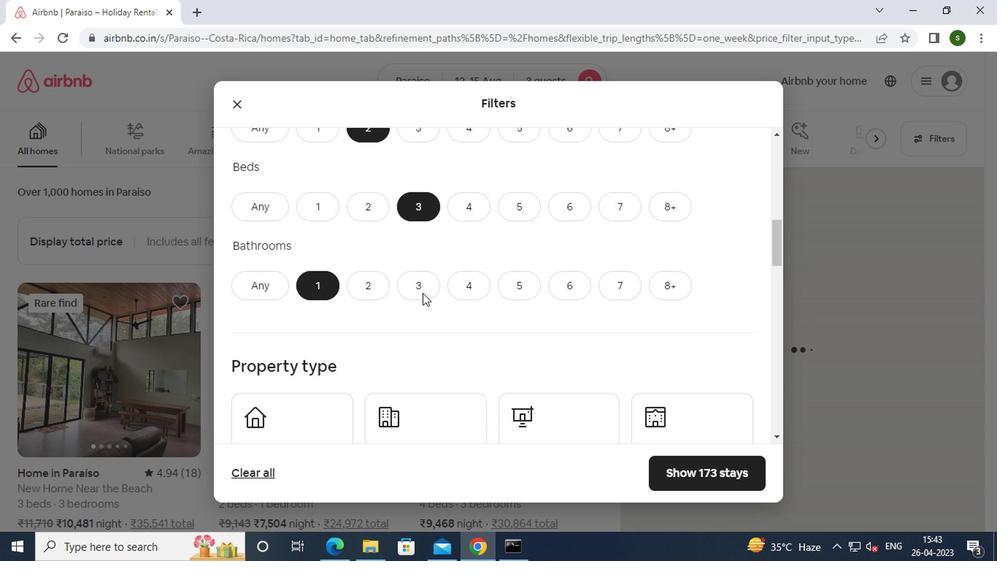 
Action: Mouse moved to (293, 284)
Screenshot: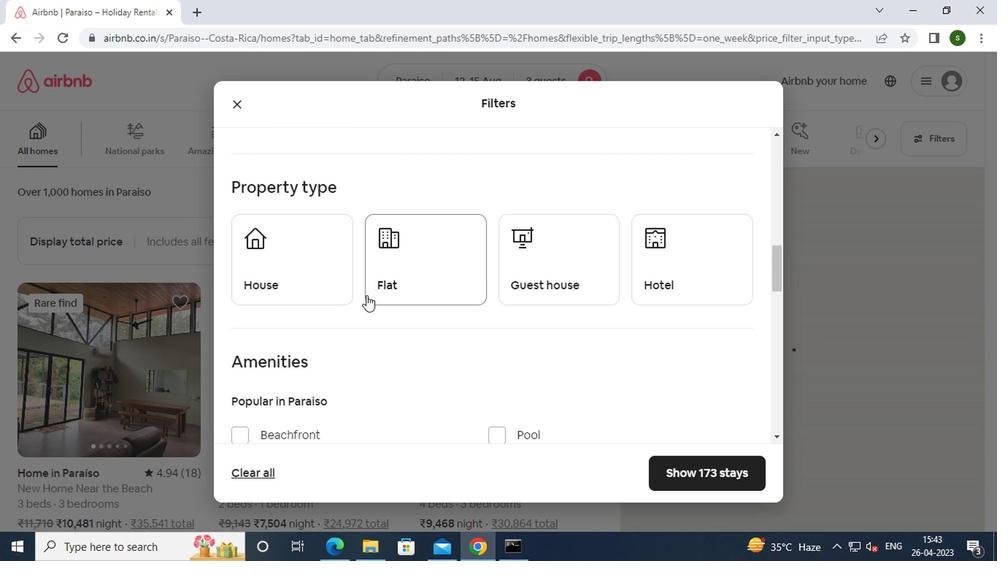 
Action: Mouse pressed left at (293, 284)
Screenshot: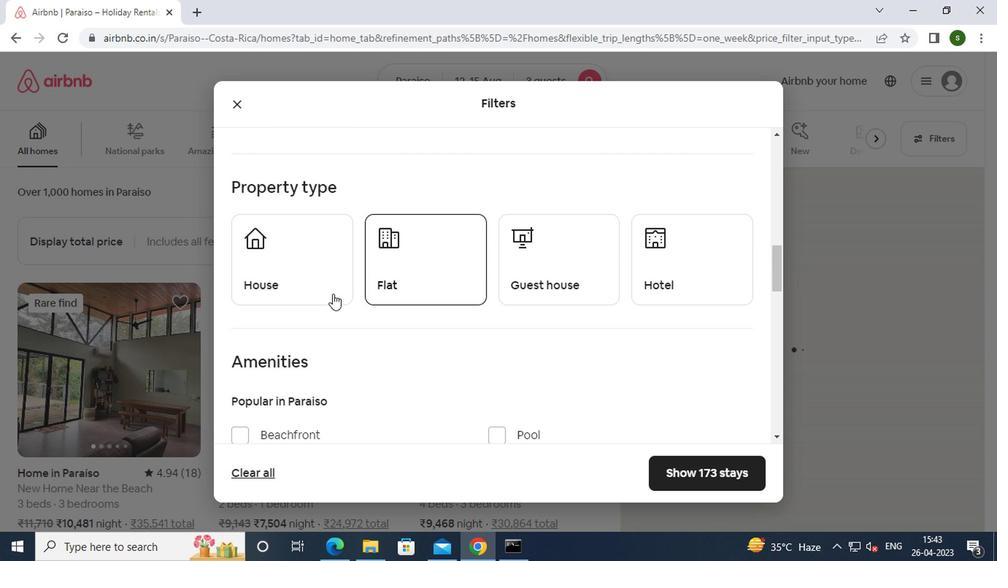 
Action: Mouse moved to (422, 280)
Screenshot: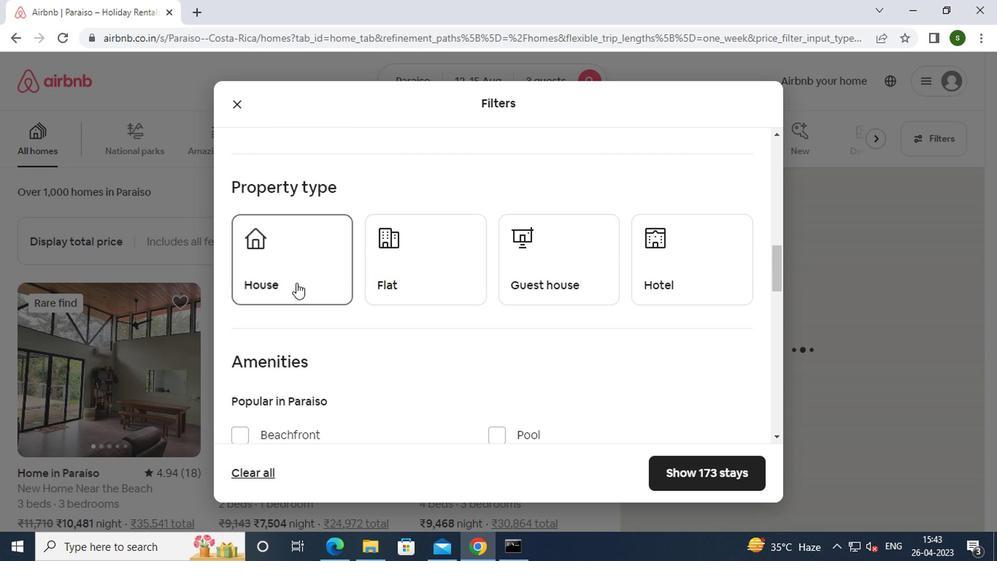 
Action: Mouse pressed left at (422, 280)
Screenshot: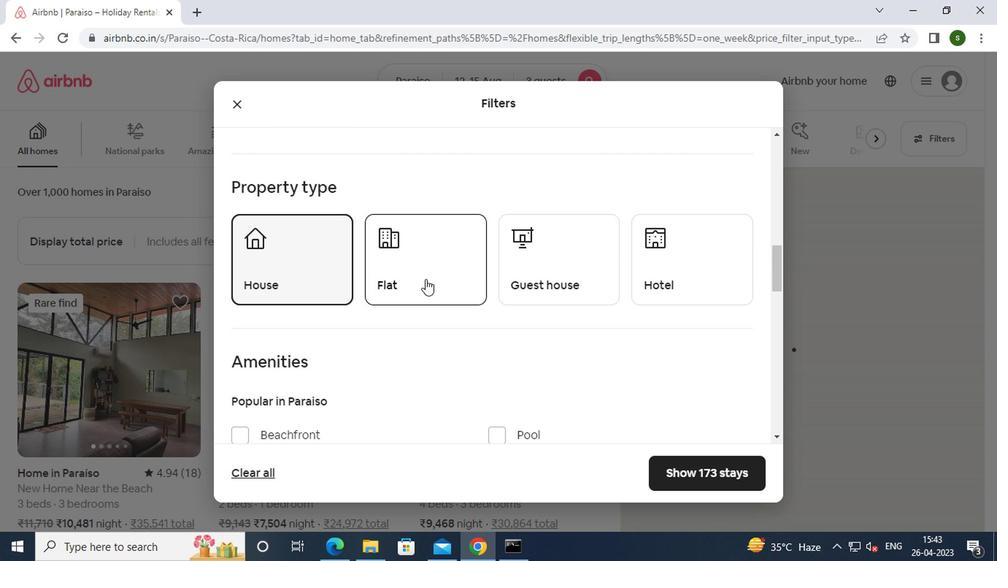 
Action: Mouse moved to (548, 275)
Screenshot: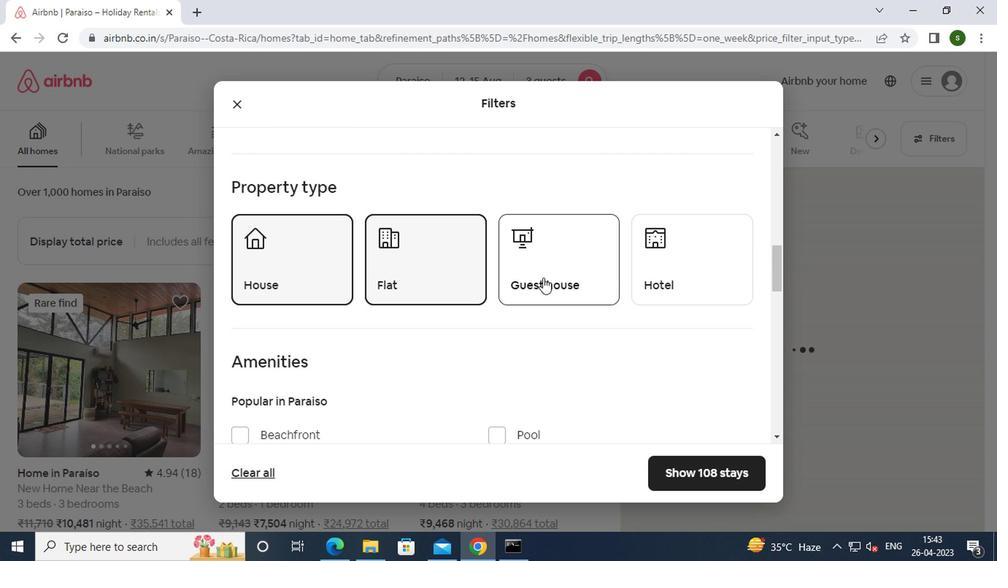 
Action: Mouse pressed left at (548, 275)
Screenshot: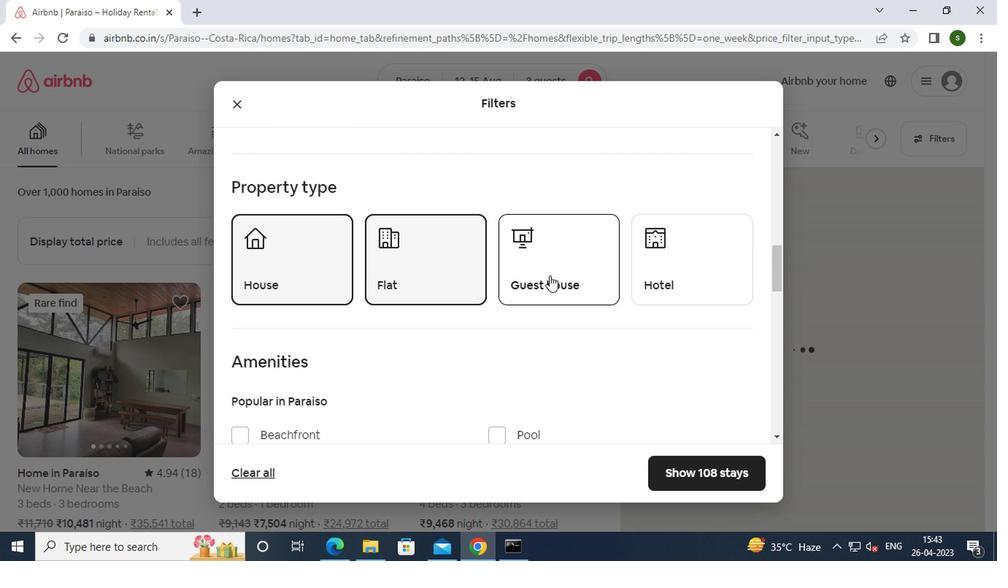 
Action: Mouse moved to (576, 323)
Screenshot: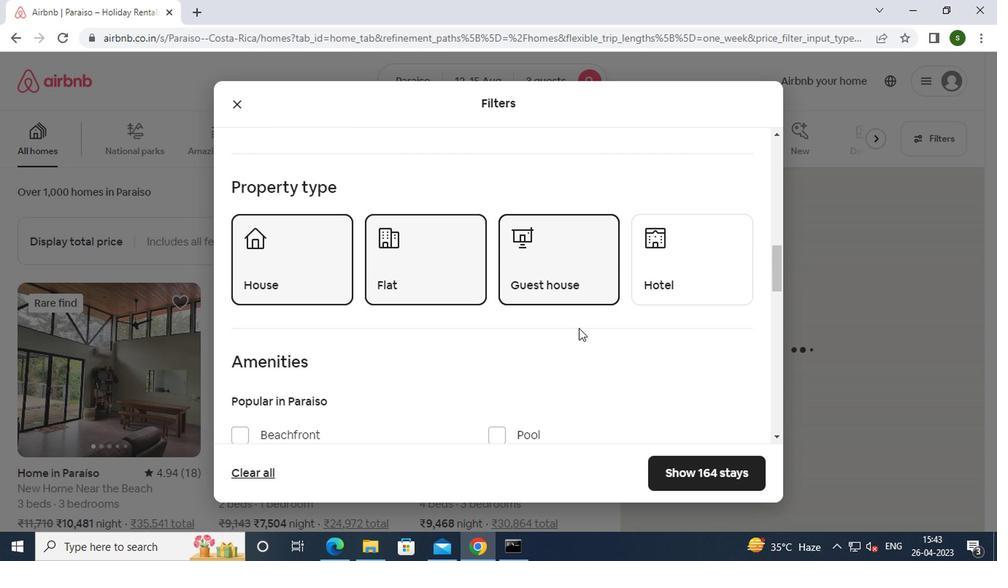 
Action: Mouse scrolled (576, 322) with delta (0, -1)
Screenshot: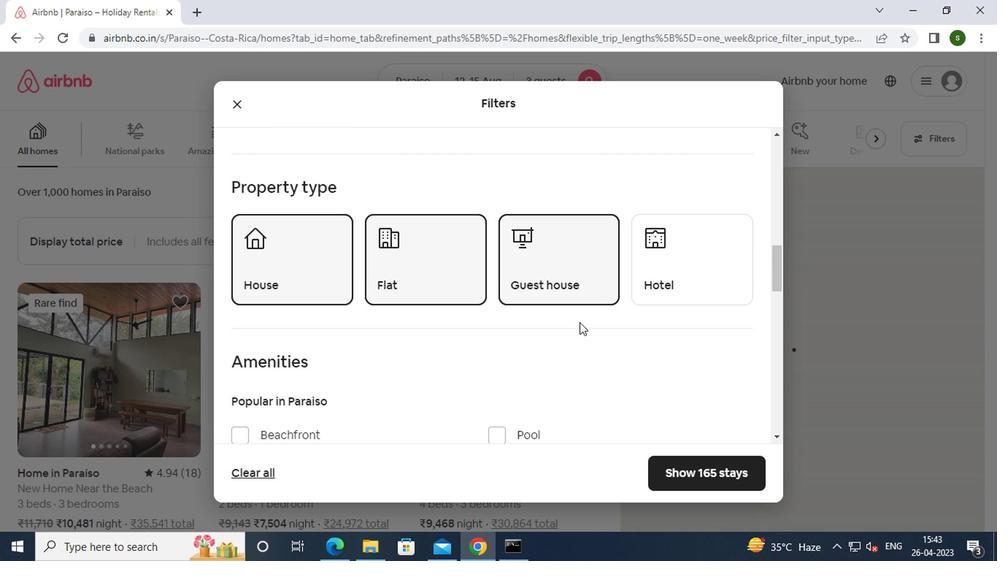 
Action: Mouse scrolled (576, 322) with delta (0, -1)
Screenshot: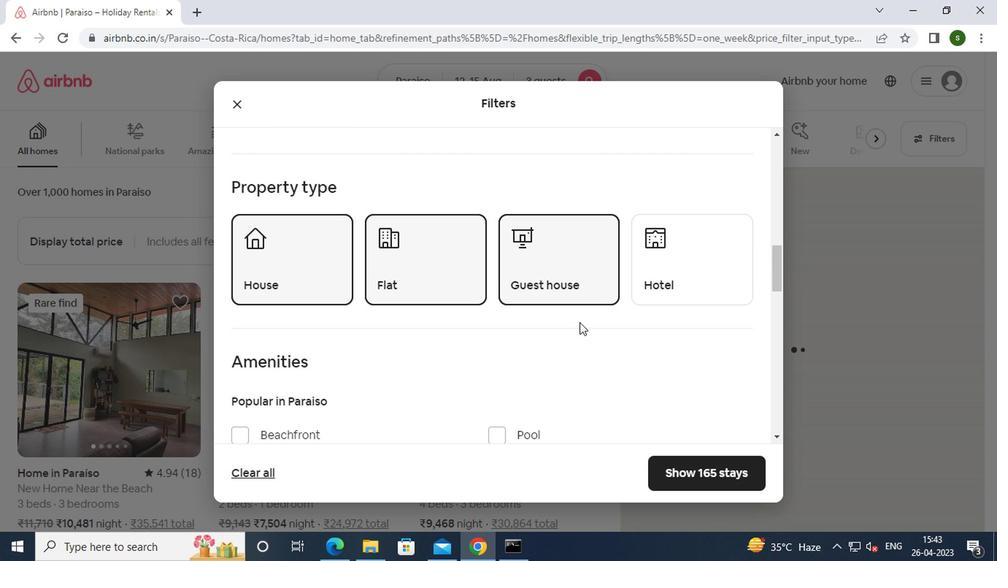 
Action: Mouse scrolled (576, 322) with delta (0, -1)
Screenshot: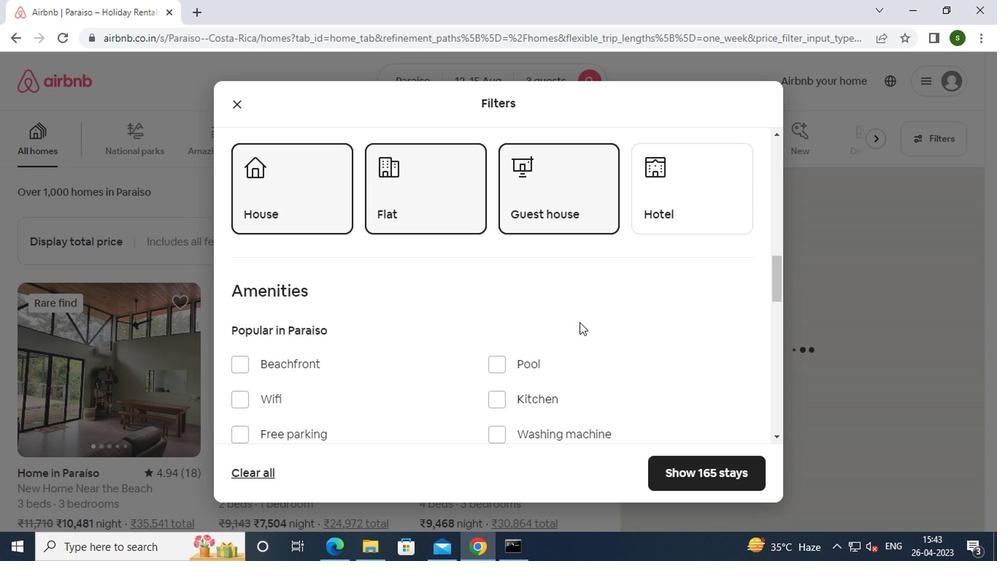 
Action: Mouse scrolled (576, 322) with delta (0, -1)
Screenshot: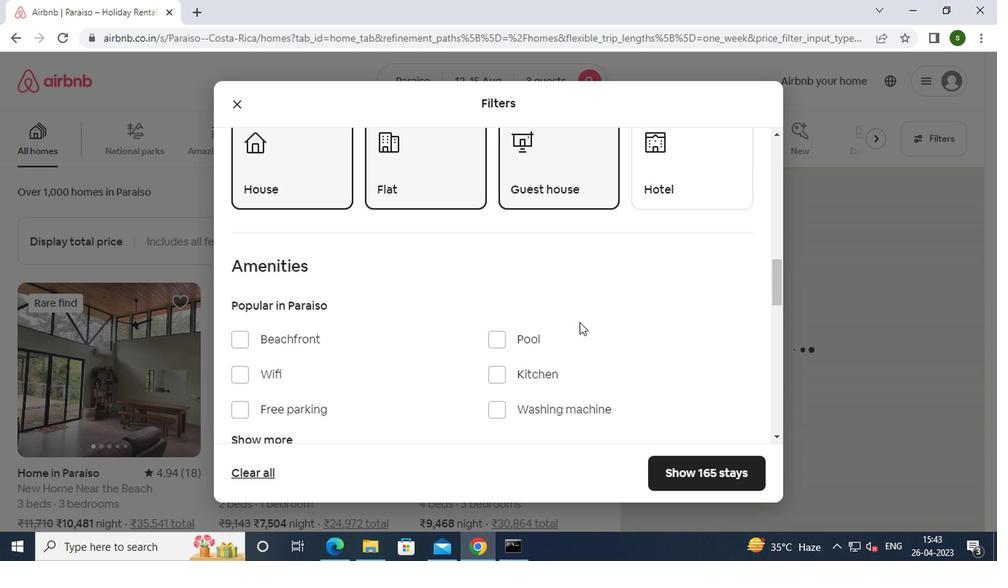 
Action: Mouse scrolled (576, 322) with delta (0, -1)
Screenshot: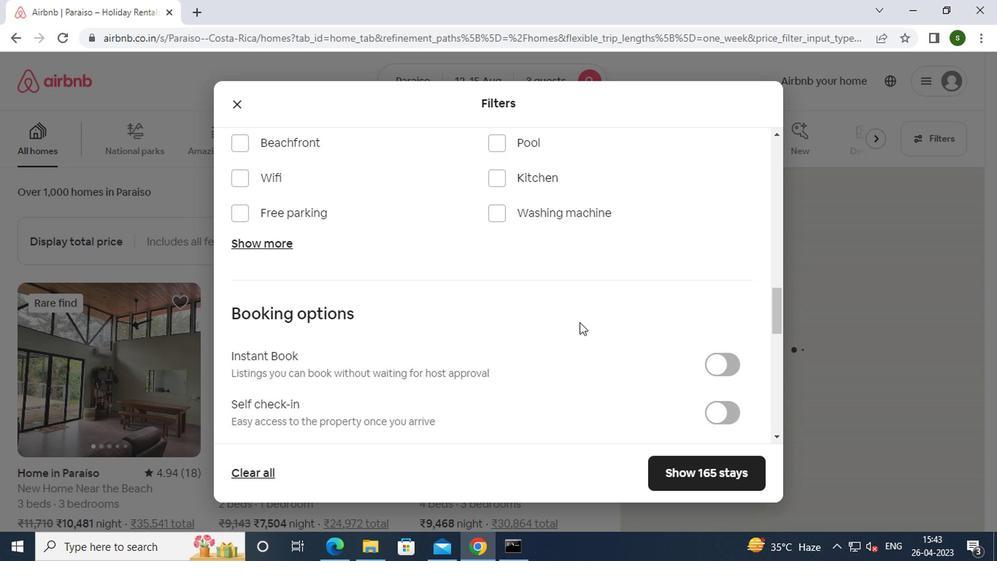 
Action: Mouse moved to (712, 340)
Screenshot: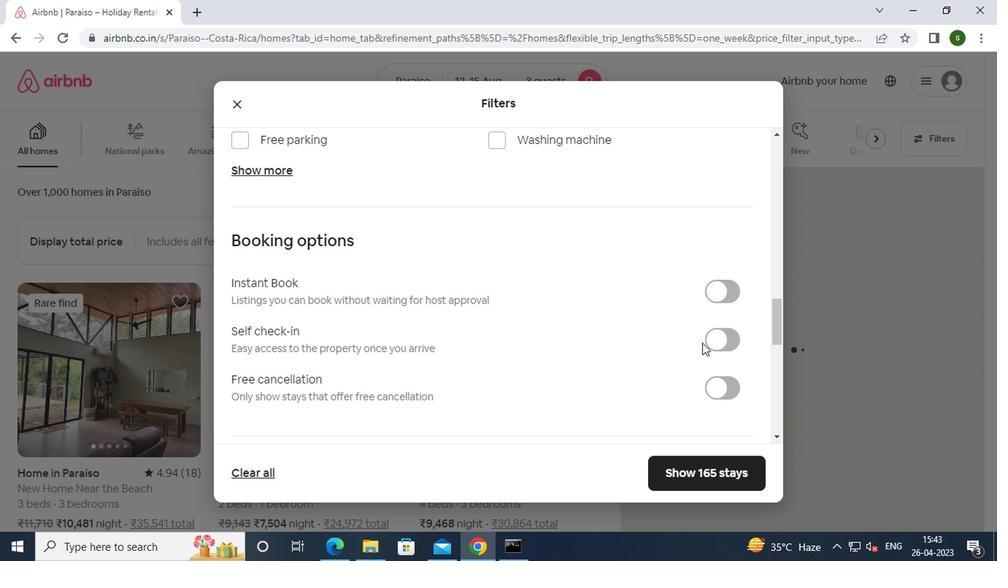 
Action: Mouse pressed left at (712, 340)
Screenshot: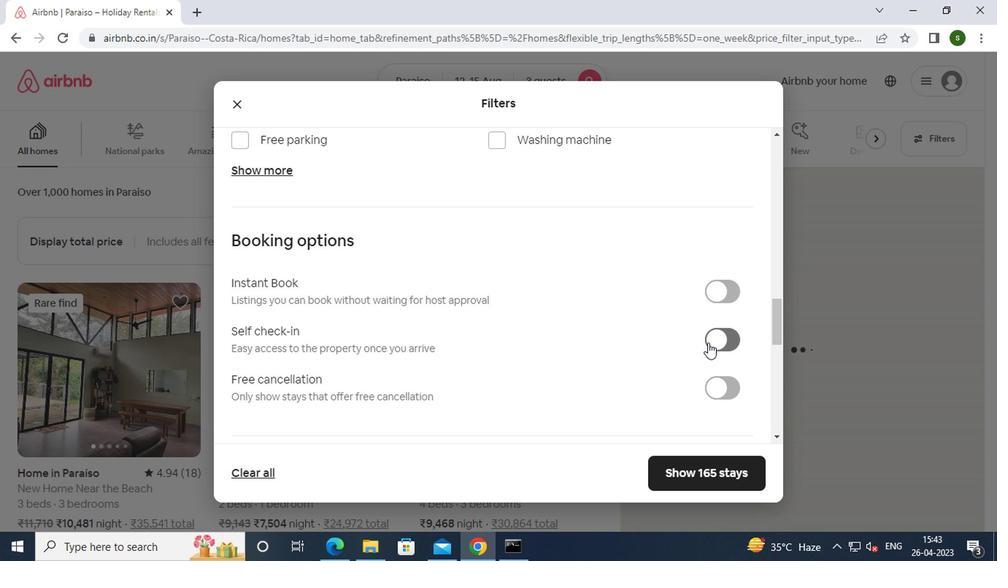 
Action: Mouse moved to (605, 346)
Screenshot: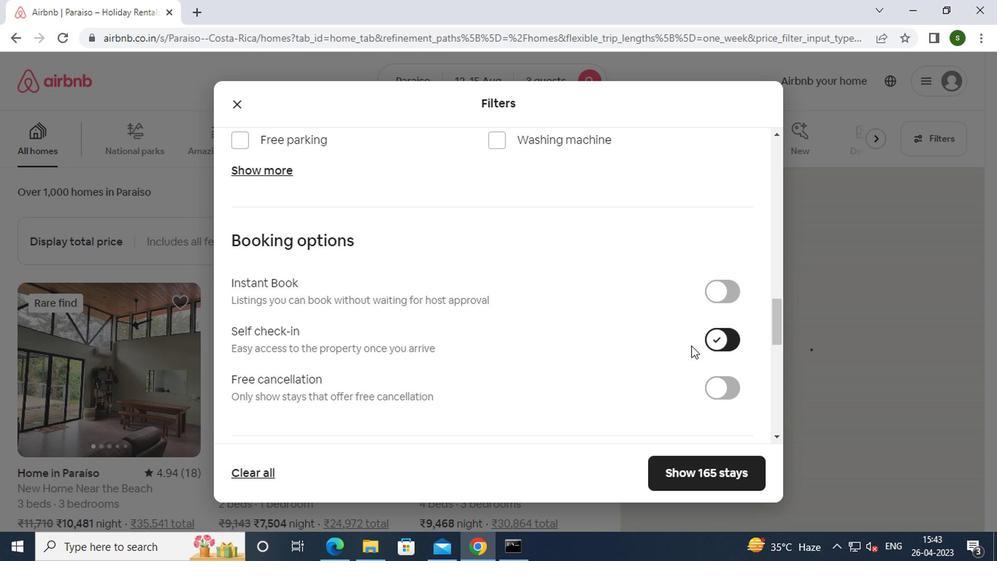 
Action: Mouse scrolled (605, 345) with delta (0, 0)
Screenshot: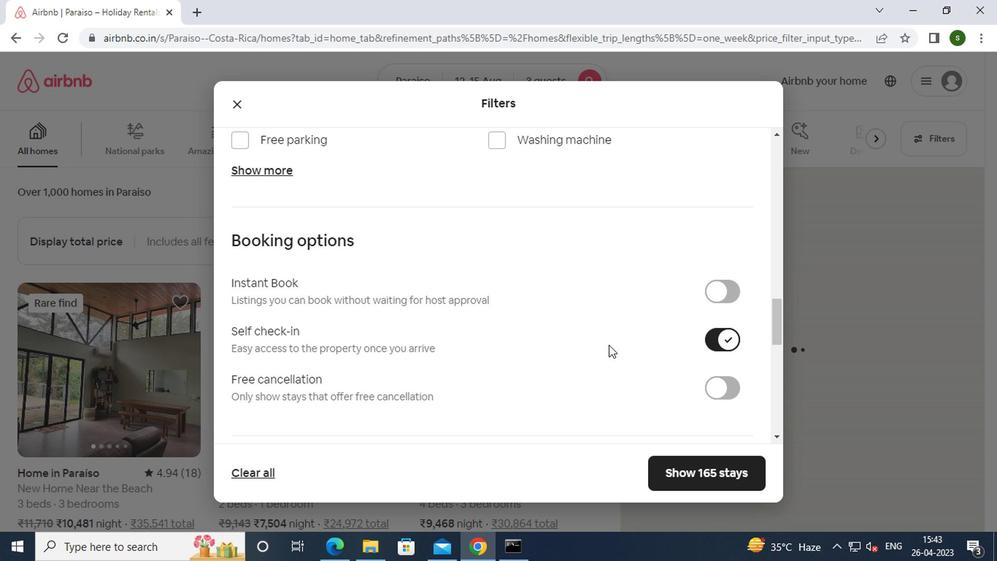 
Action: Mouse scrolled (605, 345) with delta (0, 0)
Screenshot: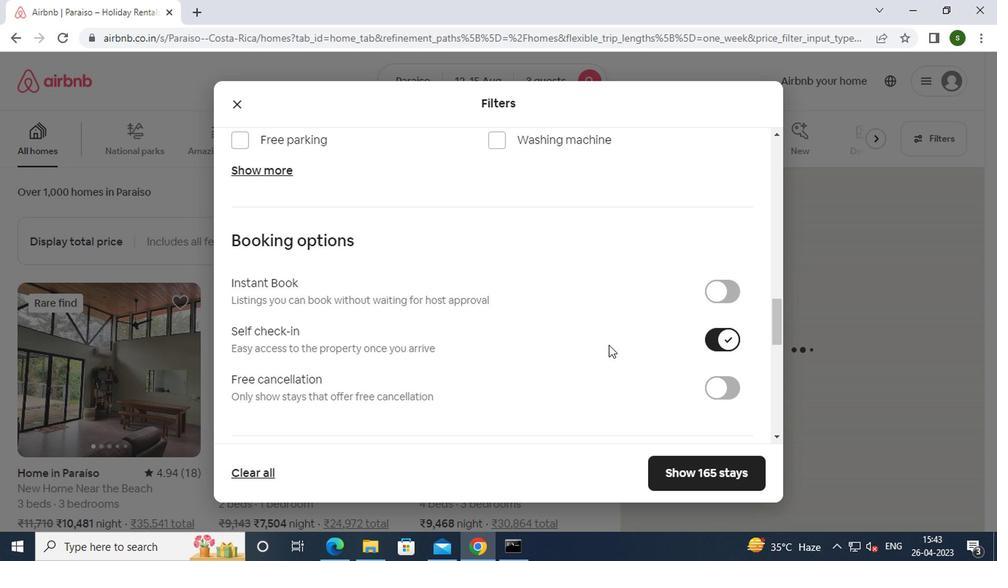 
Action: Mouse scrolled (605, 345) with delta (0, 0)
Screenshot: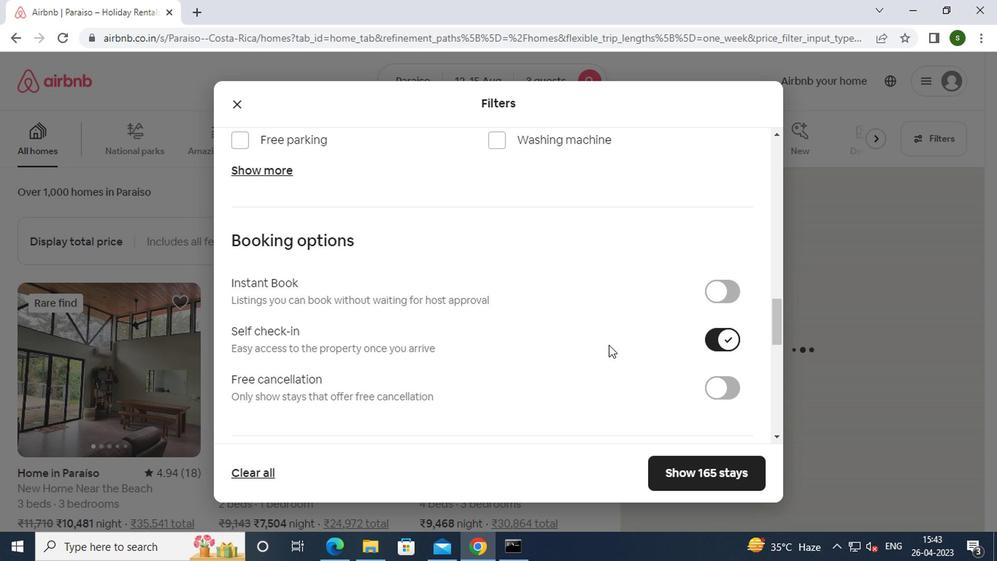 
Action: Mouse scrolled (605, 345) with delta (0, 0)
Screenshot: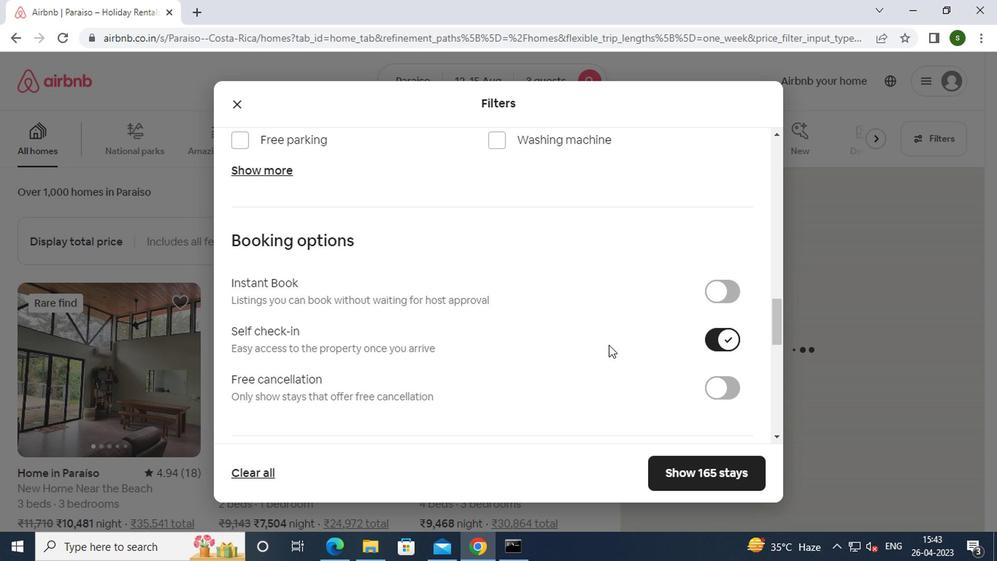 
Action: Mouse scrolled (605, 345) with delta (0, 0)
Screenshot: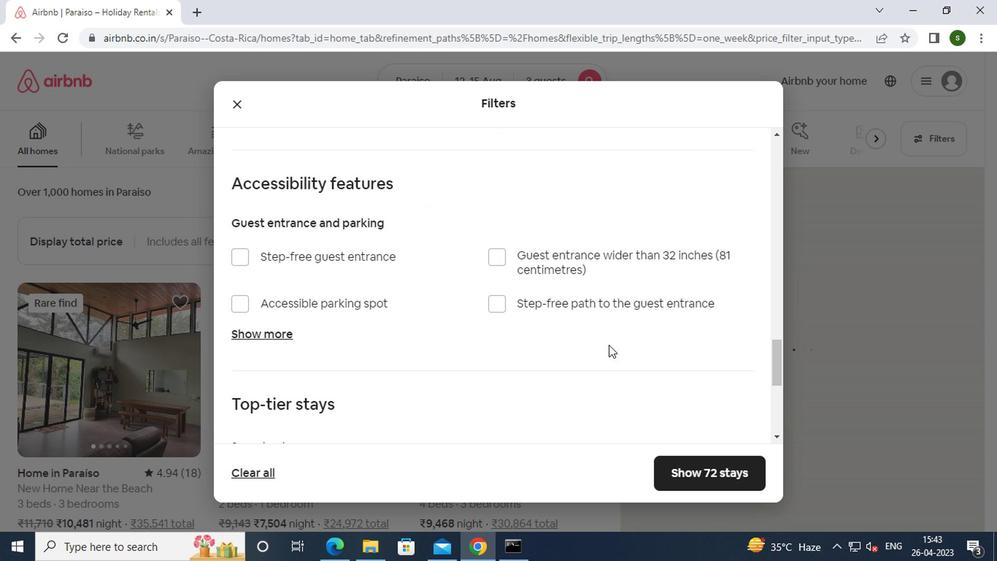 
Action: Mouse scrolled (605, 345) with delta (0, 0)
Screenshot: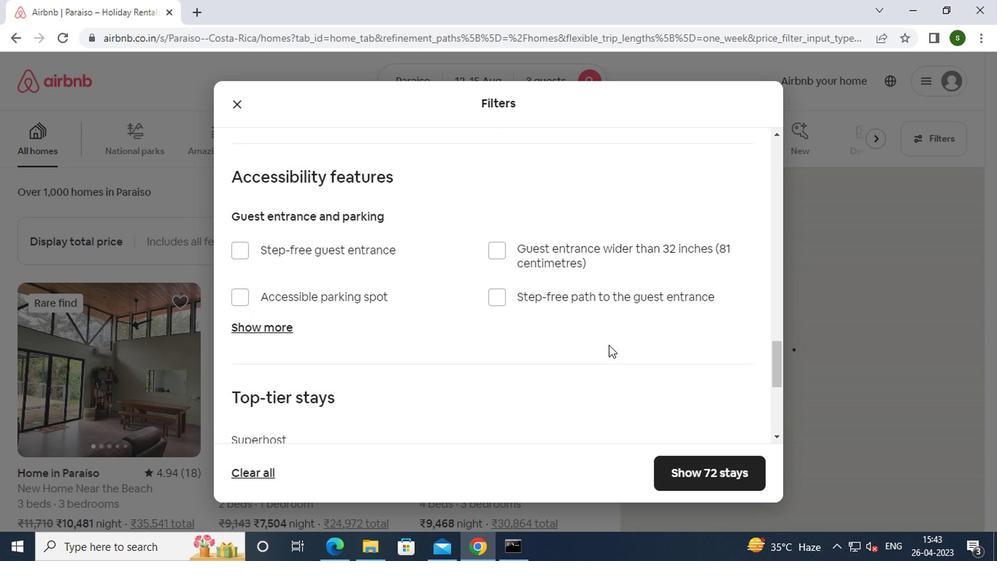 
Action: Mouse scrolled (605, 345) with delta (0, 0)
Screenshot: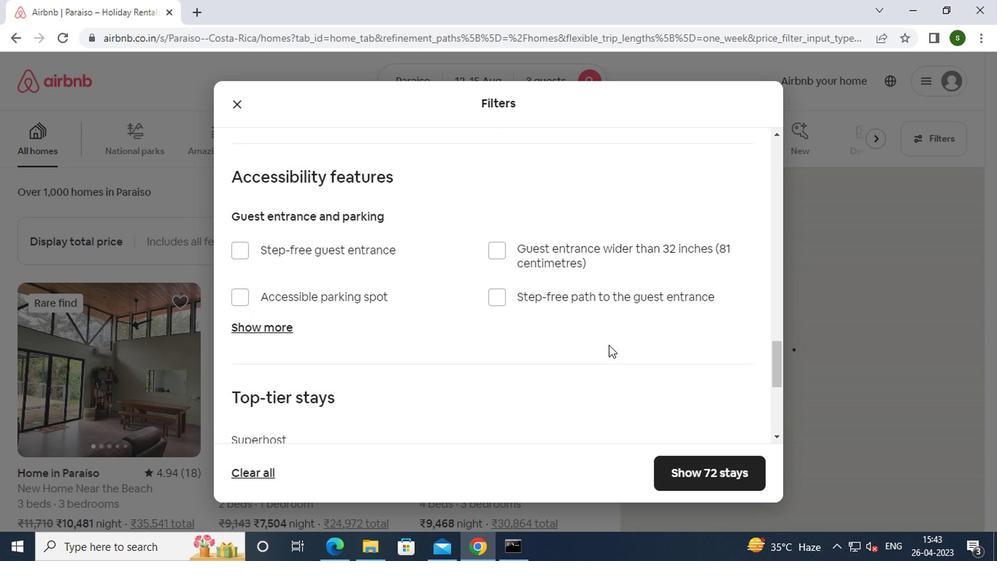 
Action: Mouse scrolled (605, 345) with delta (0, 0)
Screenshot: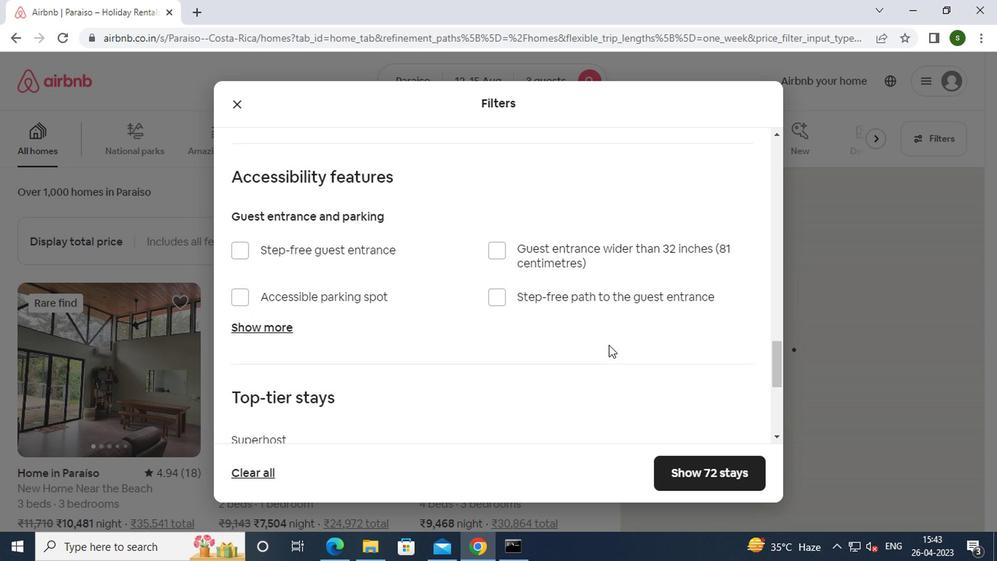 
Action: Mouse scrolled (605, 345) with delta (0, 0)
Screenshot: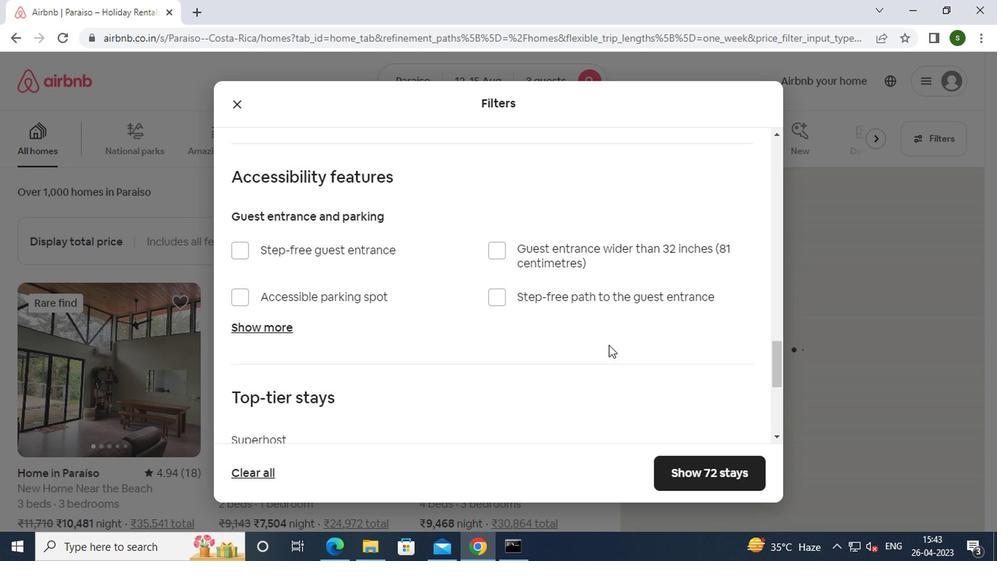 
Action: Mouse moved to (276, 337)
Screenshot: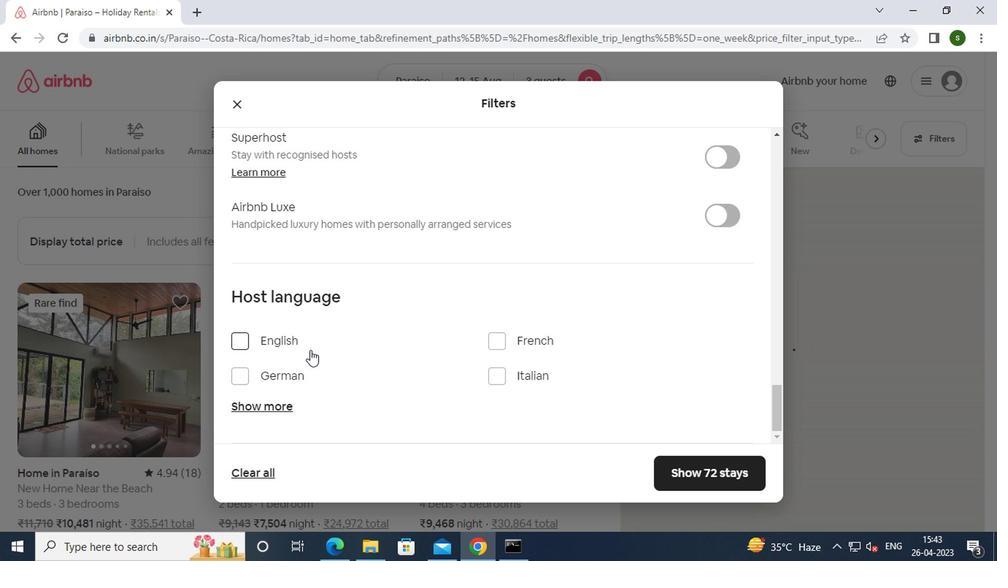 
Action: Mouse pressed left at (276, 337)
Screenshot: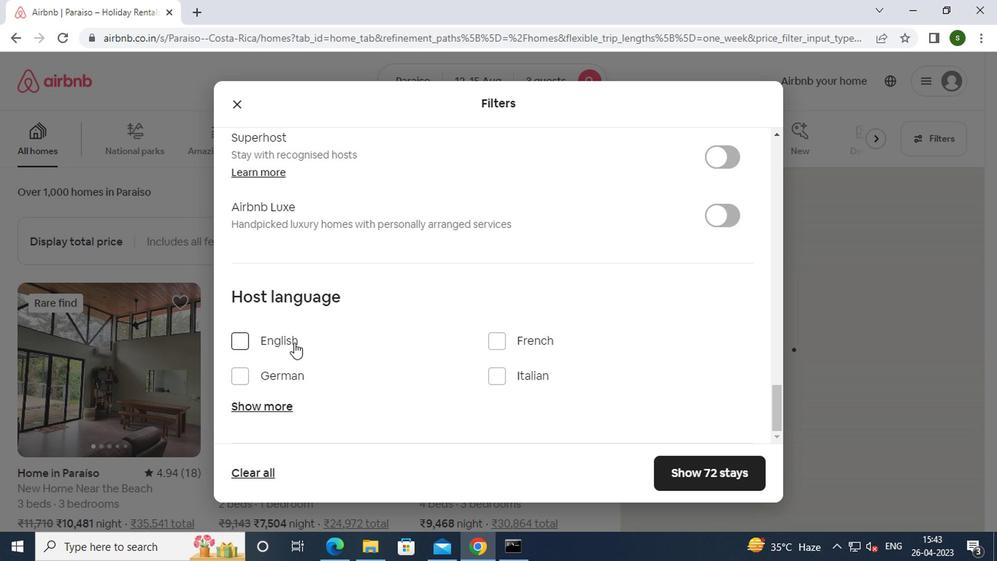 
Action: Mouse moved to (681, 466)
Screenshot: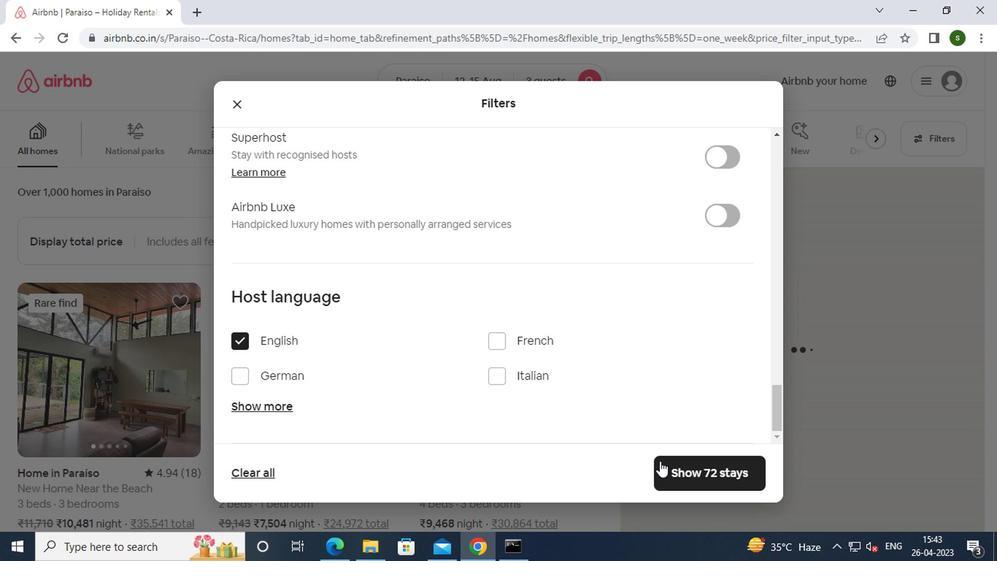 
Action: Mouse pressed left at (681, 466)
Screenshot: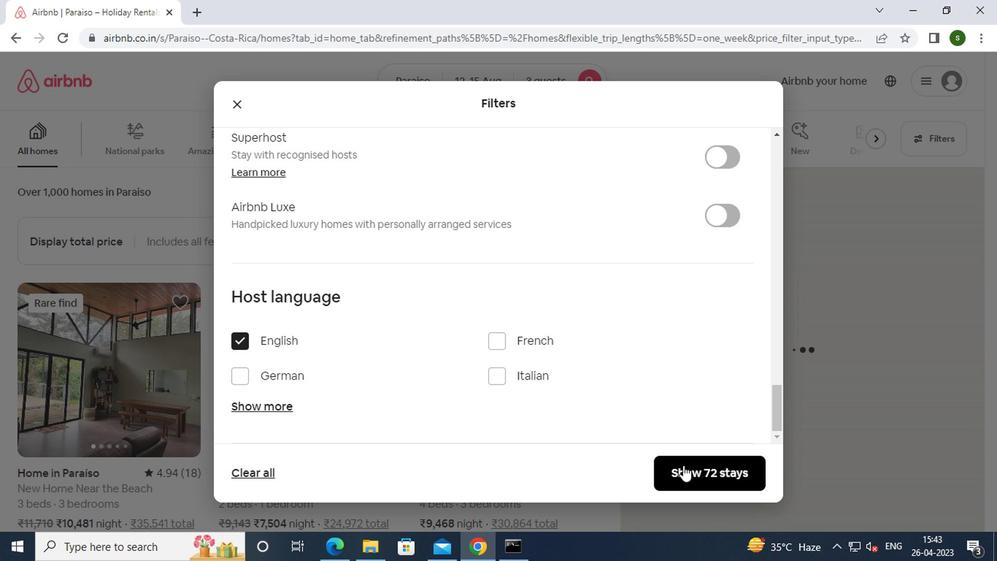 
Action: Mouse moved to (659, 417)
Screenshot: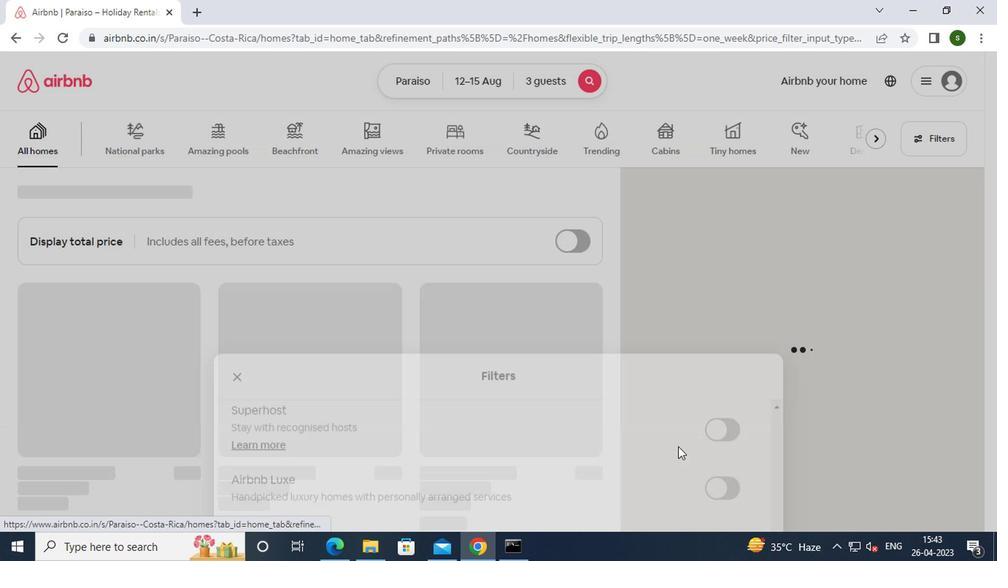 
